 Task: Add an event with the title Lunch and Learn: Effective Time and Priority Management, date '2024/05/24', time 9:40 AM to 11:40 AMand add a description: Lunch breaks often provide a chance for socializing and building relationships with colleagues. It's a time to connect with coworkers, share stories, and engage in casual conversations., put the event into Green category . Add location for the event as: 456 Gran Via, Madrid, Spain, logged in from the account softage.5@softage.netand send the event invitation to softage.9@softage.net and softage.10@softage.net. Set a reminder for the event 15 minutes before
Action: Mouse moved to (78, 105)
Screenshot: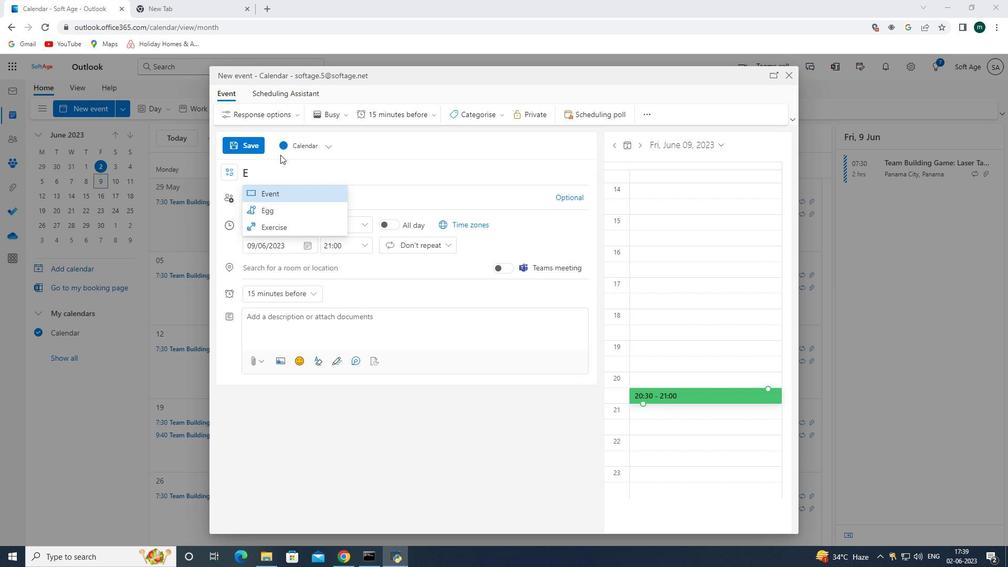
Action: Mouse pressed left at (78, 105)
Screenshot: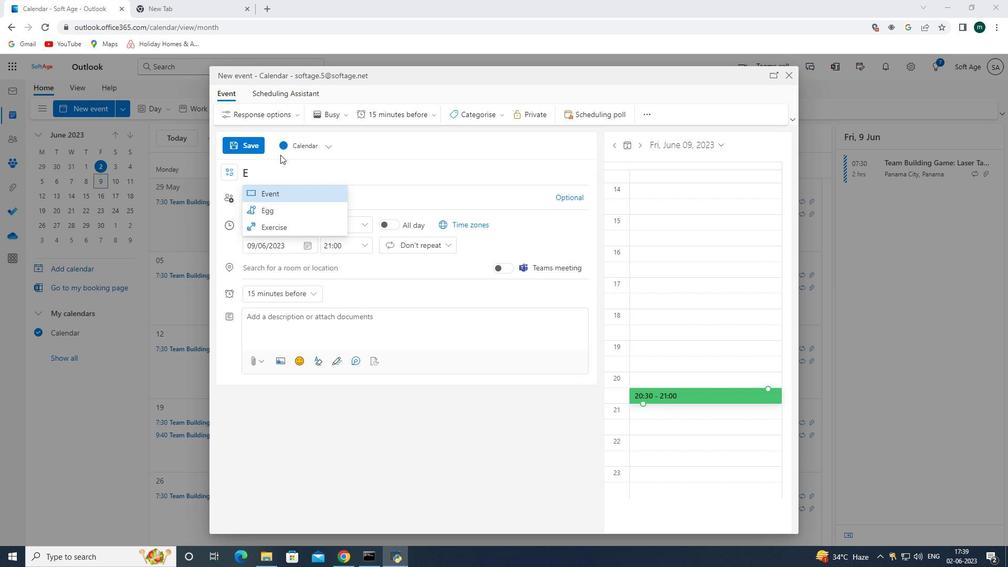 
Action: Mouse moved to (301, 176)
Screenshot: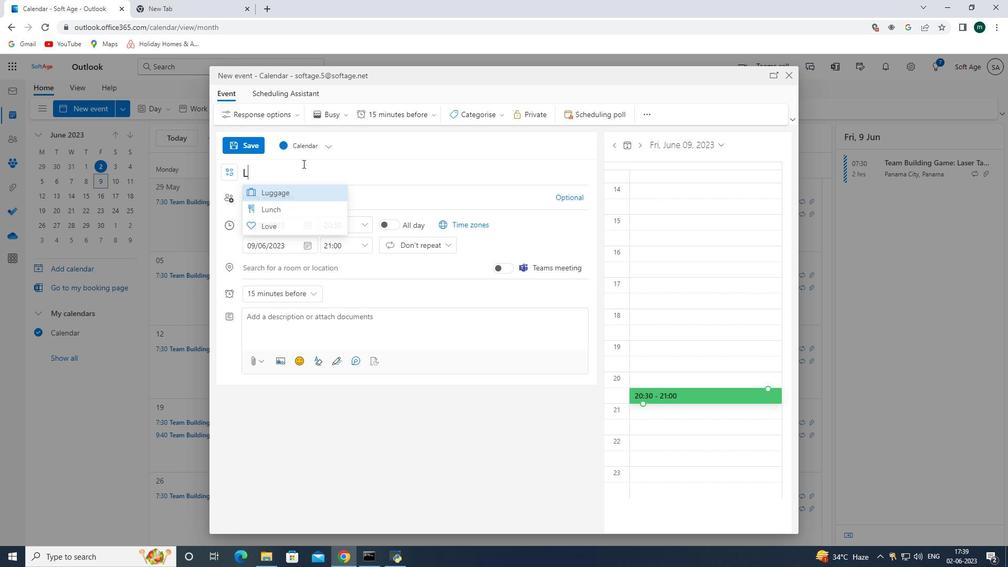 
Action: Mouse pressed left at (301, 176)
Screenshot: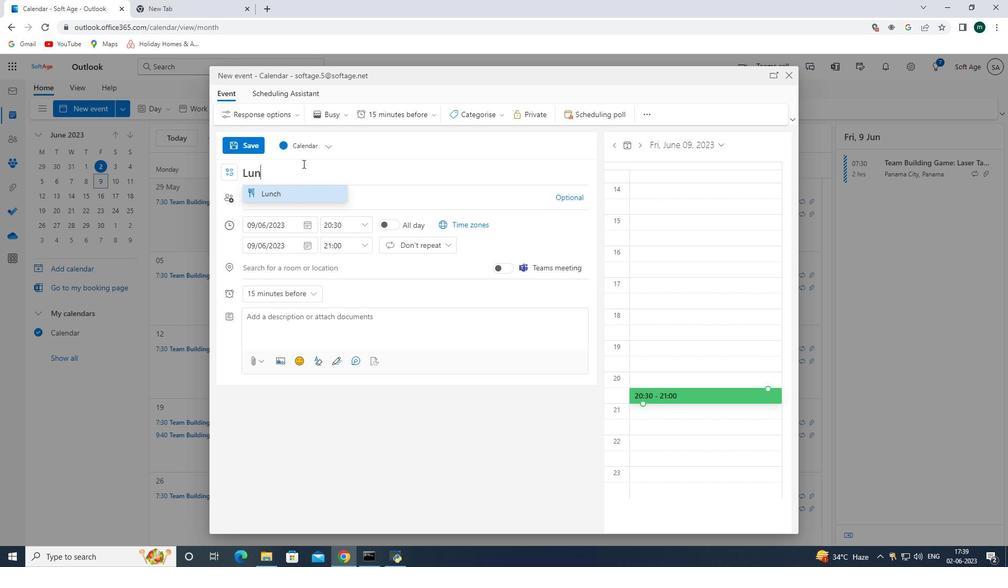 
Action: Key pressed <Key.shift><Key.shift><Key.shift><Key.shift>E
Screenshot: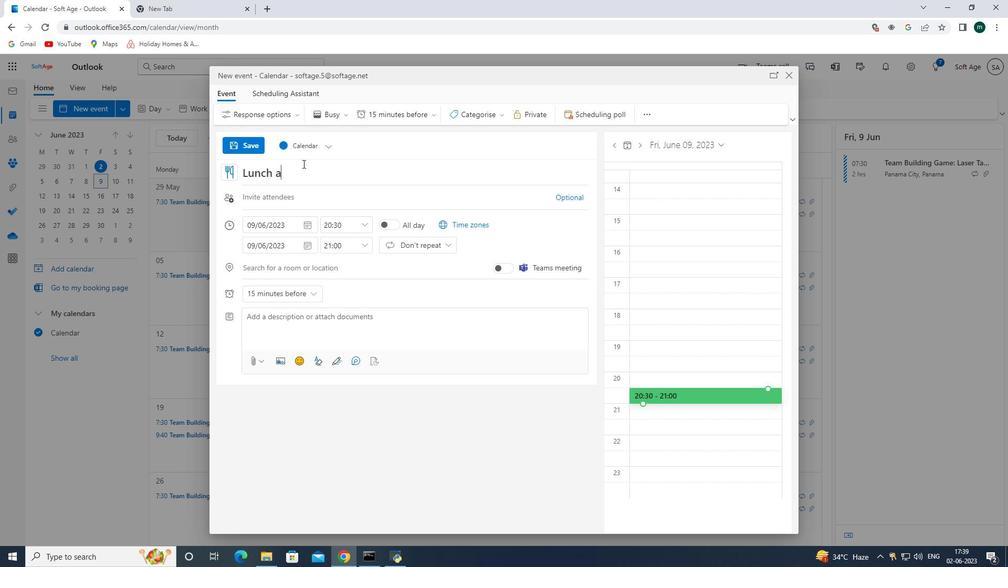 
Action: Mouse moved to (259, 172)
Screenshot: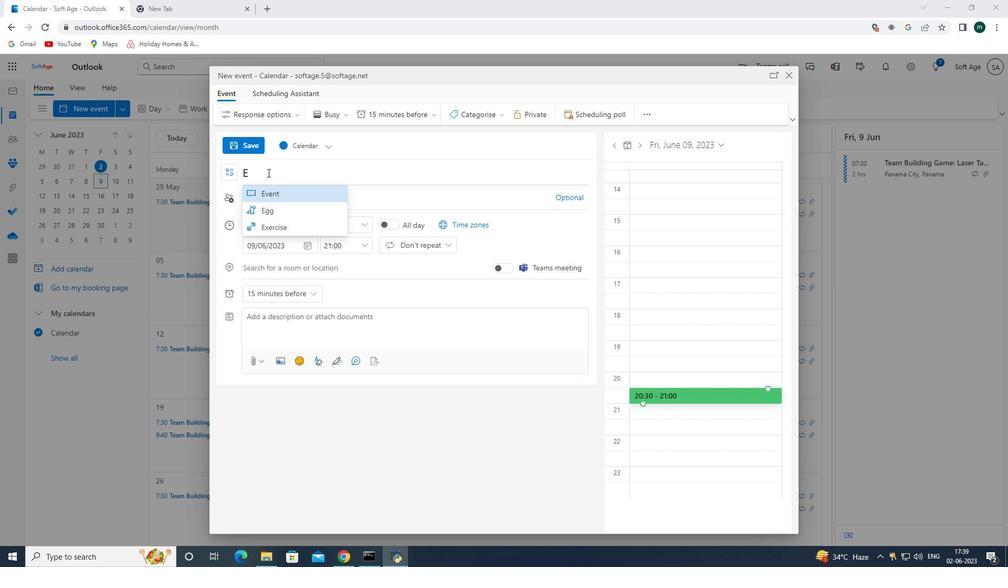 
Action: Mouse pressed left at (259, 172)
Screenshot: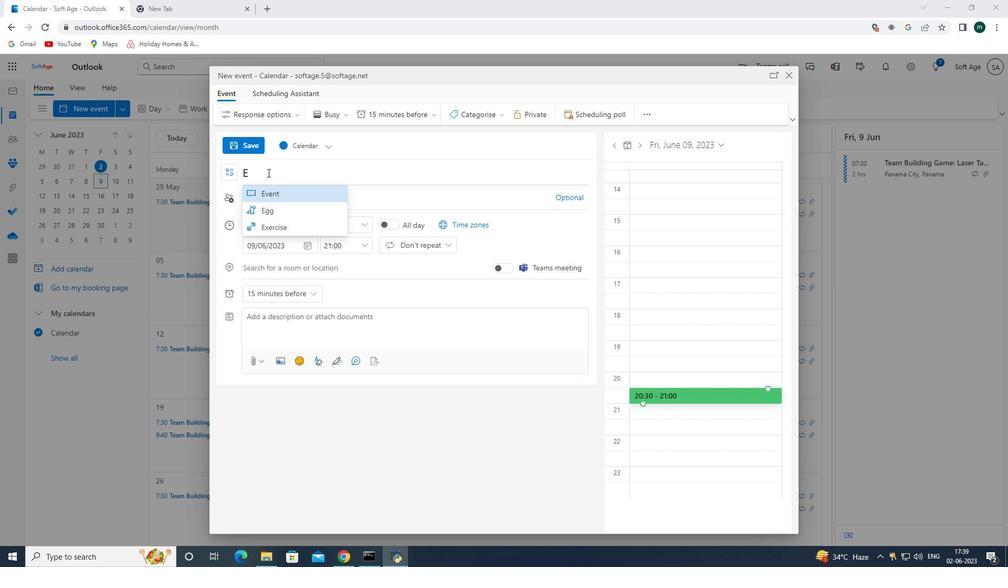 
Action: Mouse moved to (303, 163)
Screenshot: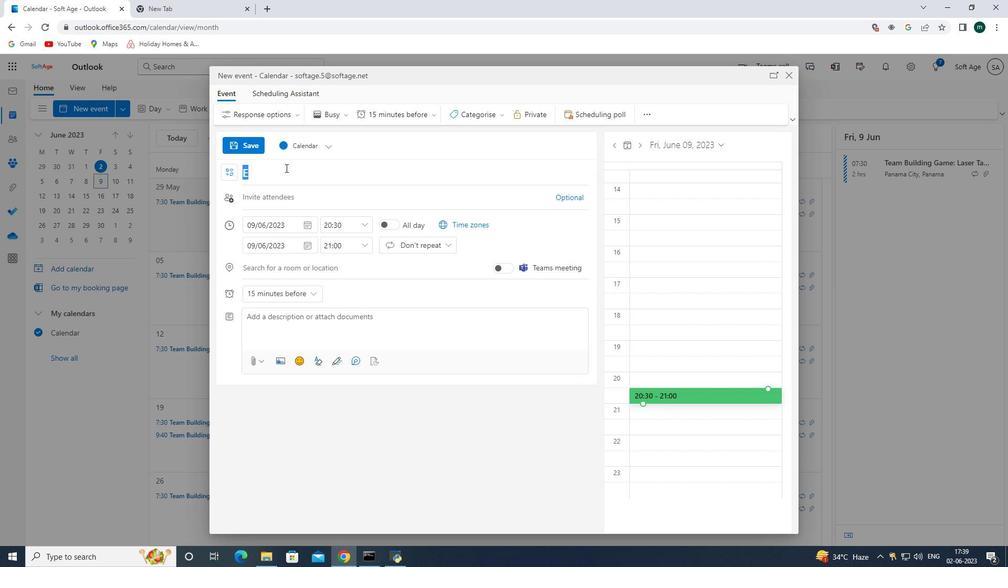 
Action: Key pressed <Key.shift>Lunch<Key.space>and<Key.space><Key.shift>Learn
Screenshot: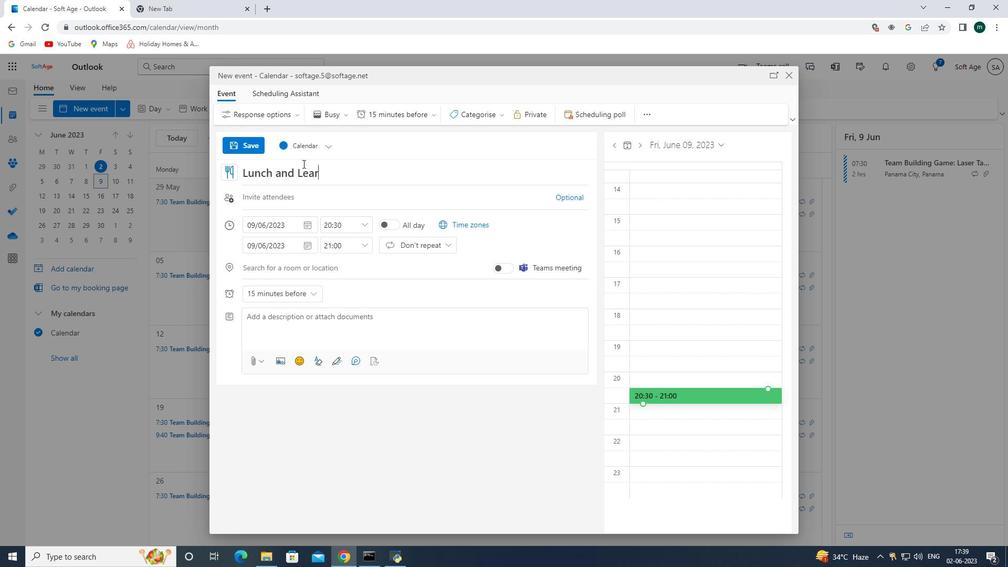 
Action: Mouse moved to (322, 202)
Screenshot: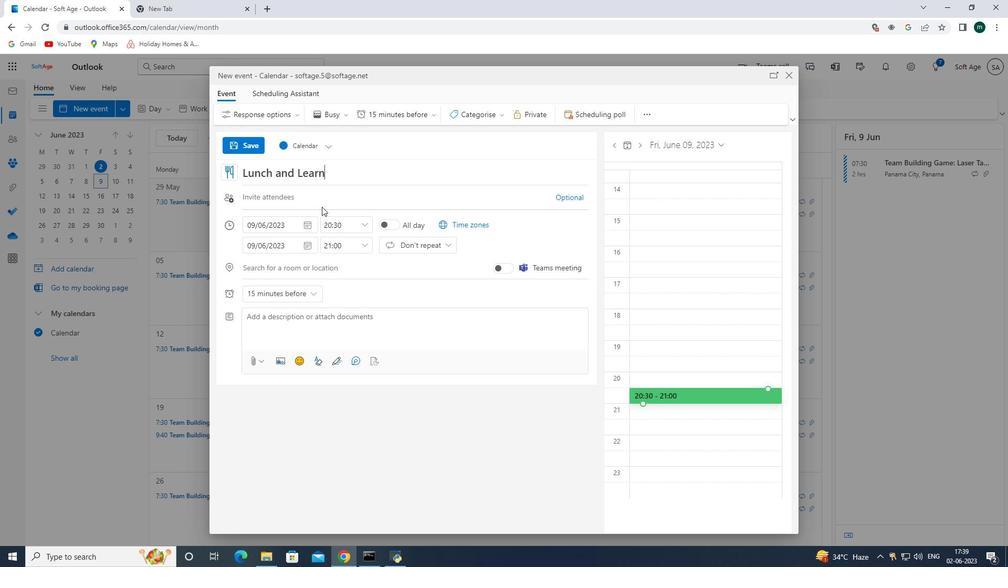 
Action: Key pressed <Key.backspace><Key.backspace><Key.backspace><Key.backspace><Key.backspace><Key.backspace><Key.backspace><Key.backspace><Key.backspace><Key.backspace><Key.backspace><Key.backspace><Key.backspace><Key.backspace><Key.backspace><Key.backspace><Key.backspace><Key.backspace><Key.shift>Effective<Key.space><Key.shift>Time<Key.space>and<Key.space><Key.shift><Key.shift><Key.shift>p<Key.backspace><Key.shift>Priority<Key.space><Key.shift>Management
Screenshot: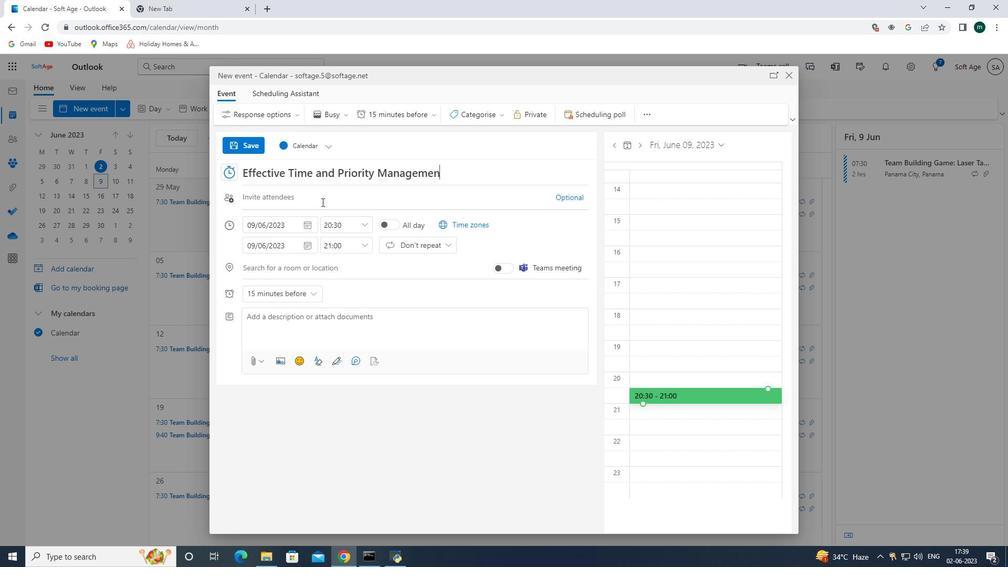 
Action: Mouse moved to (307, 224)
Screenshot: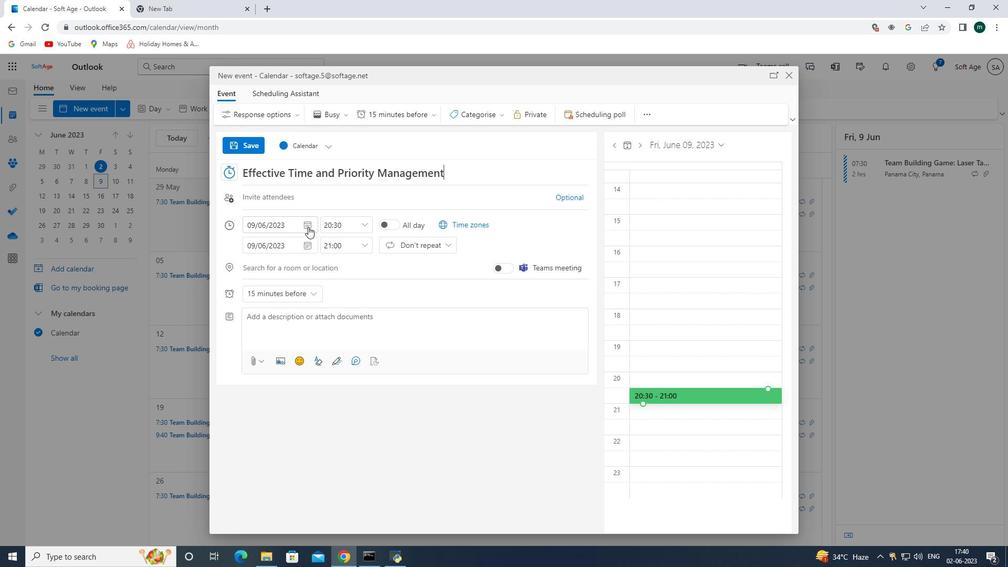 
Action: Mouse pressed left at (307, 224)
Screenshot: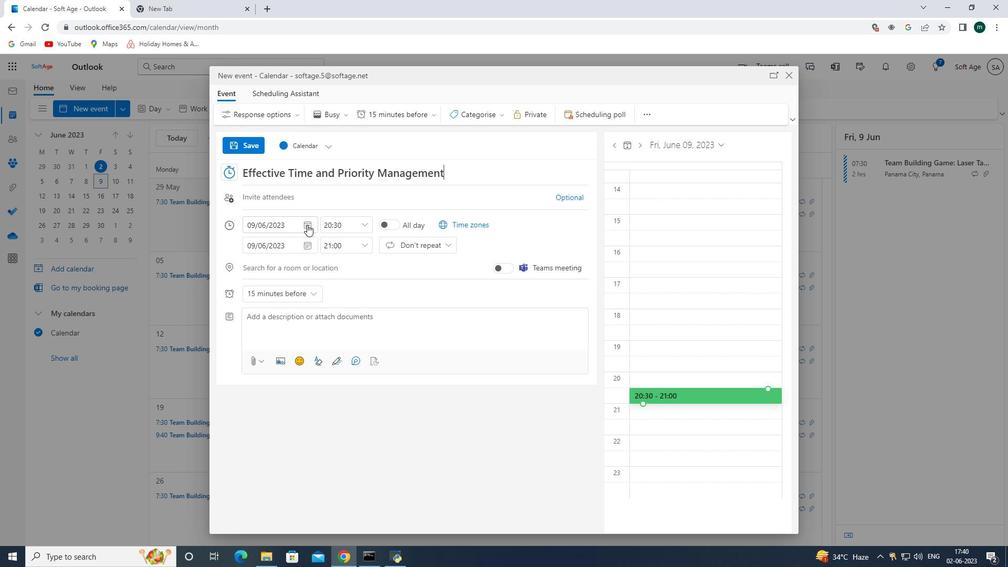 
Action: Mouse moved to (345, 251)
Screenshot: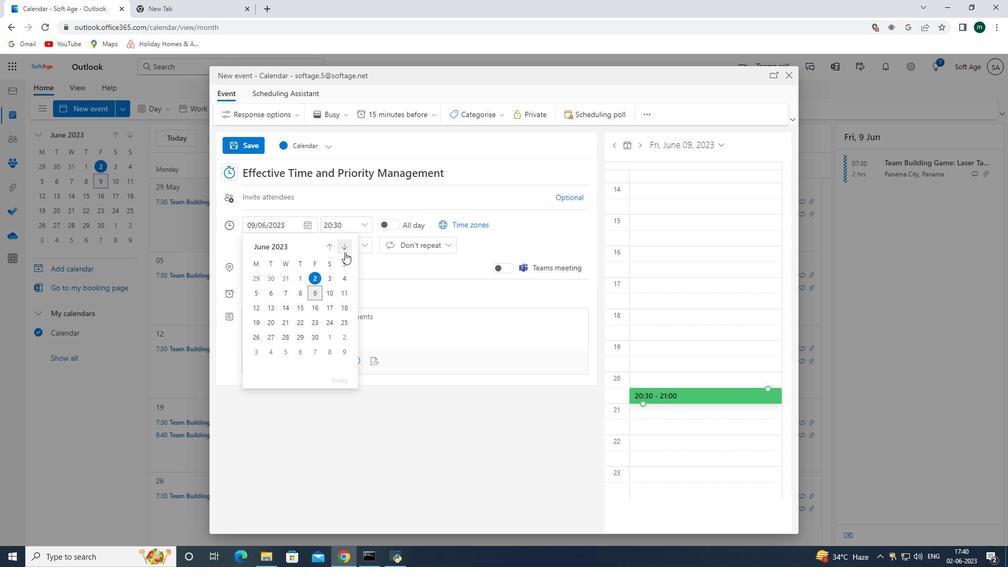 
Action: Mouse pressed left at (345, 251)
Screenshot: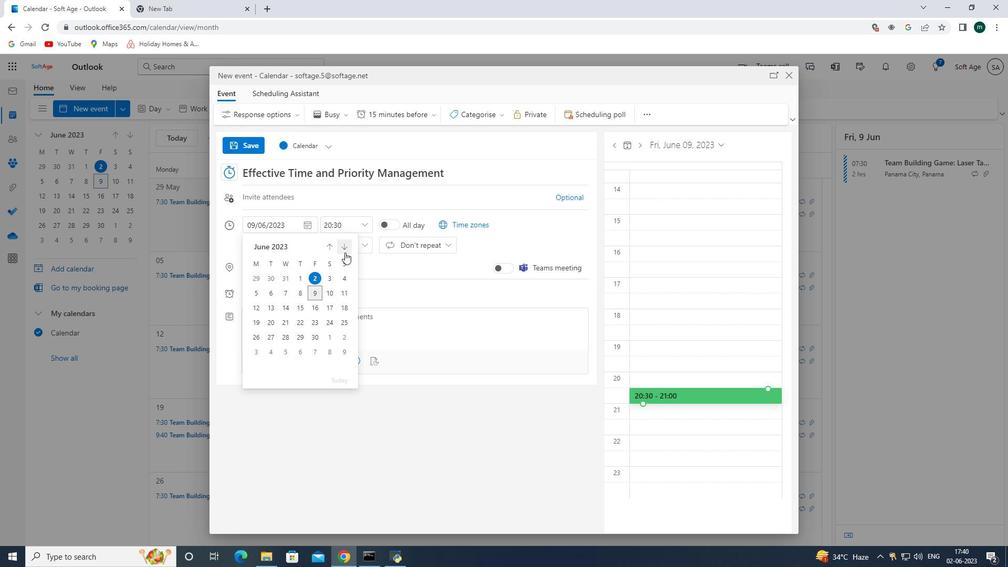 
Action: Mouse pressed left at (345, 251)
Screenshot: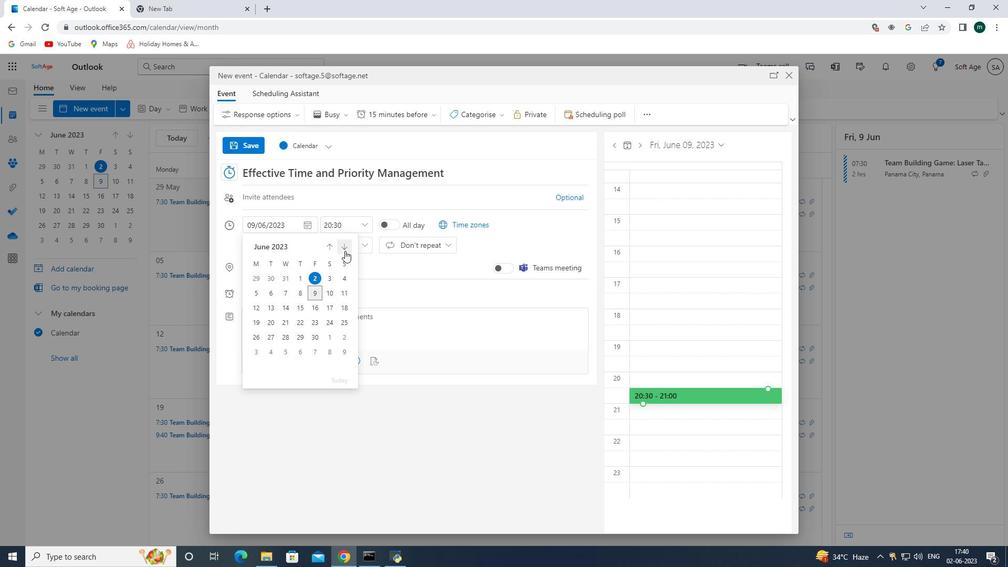 
Action: Mouse pressed left at (345, 251)
Screenshot: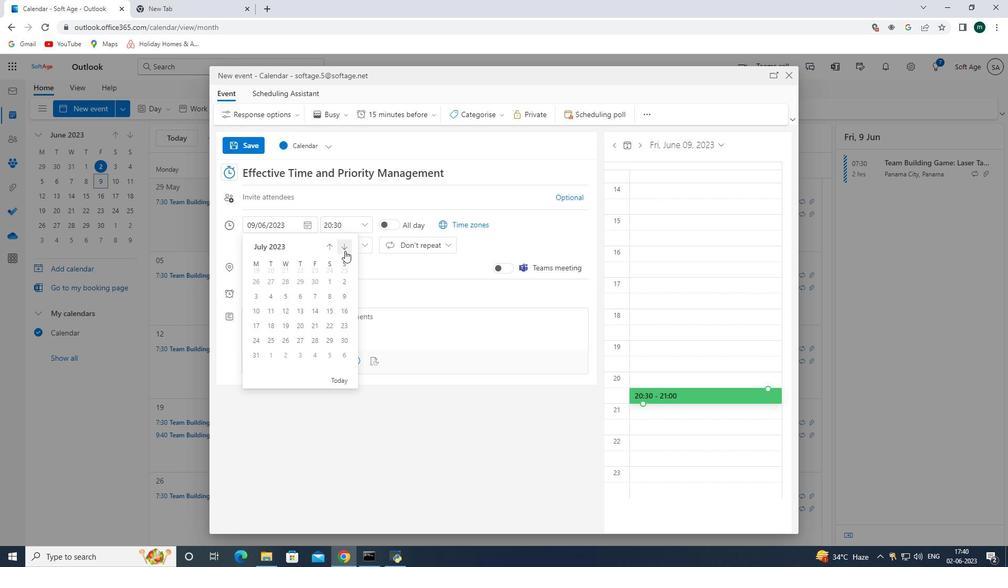 
Action: Mouse pressed left at (345, 251)
Screenshot: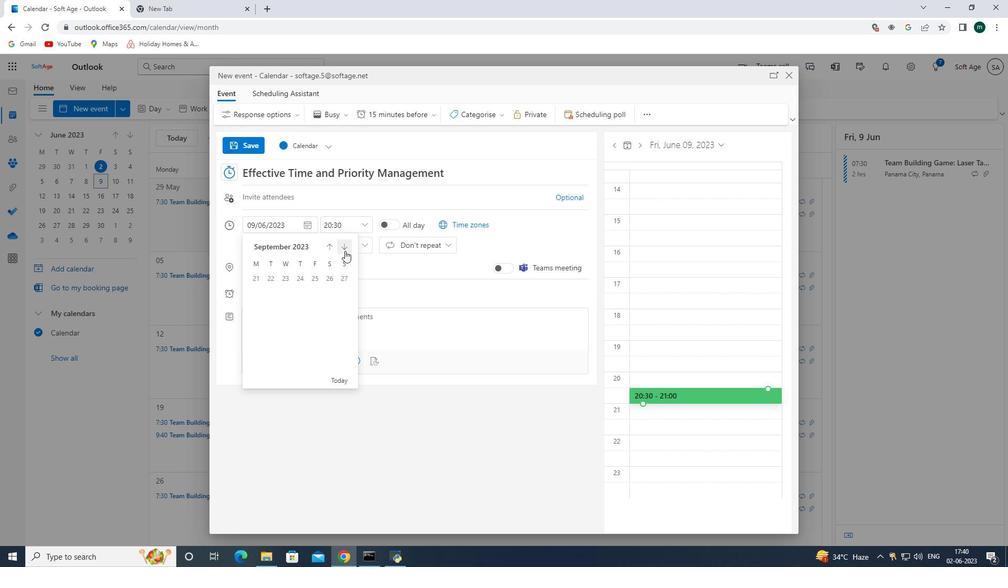 
Action: Mouse pressed left at (345, 251)
Screenshot: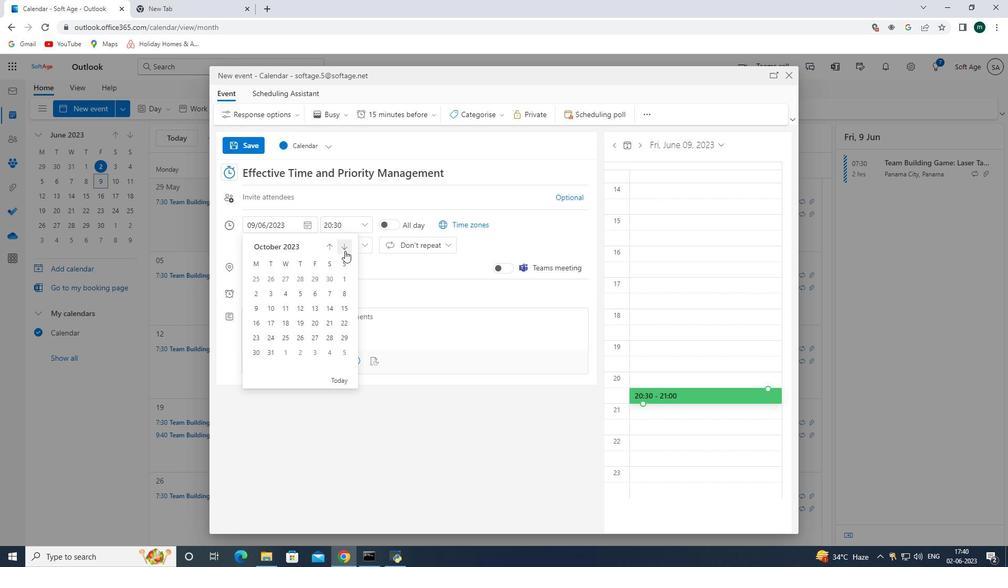 
Action: Mouse pressed left at (345, 251)
Screenshot: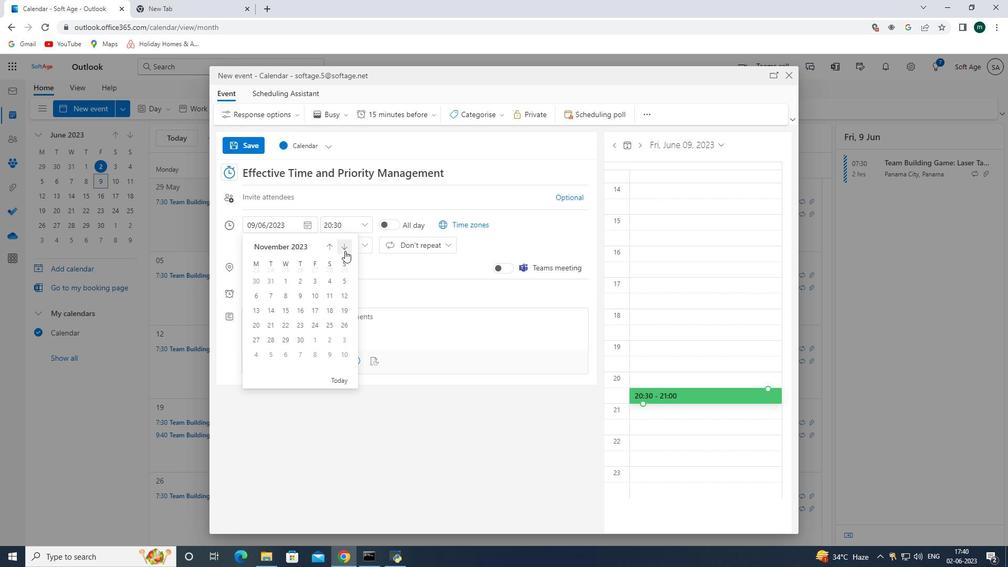 
Action: Mouse pressed left at (345, 251)
Screenshot: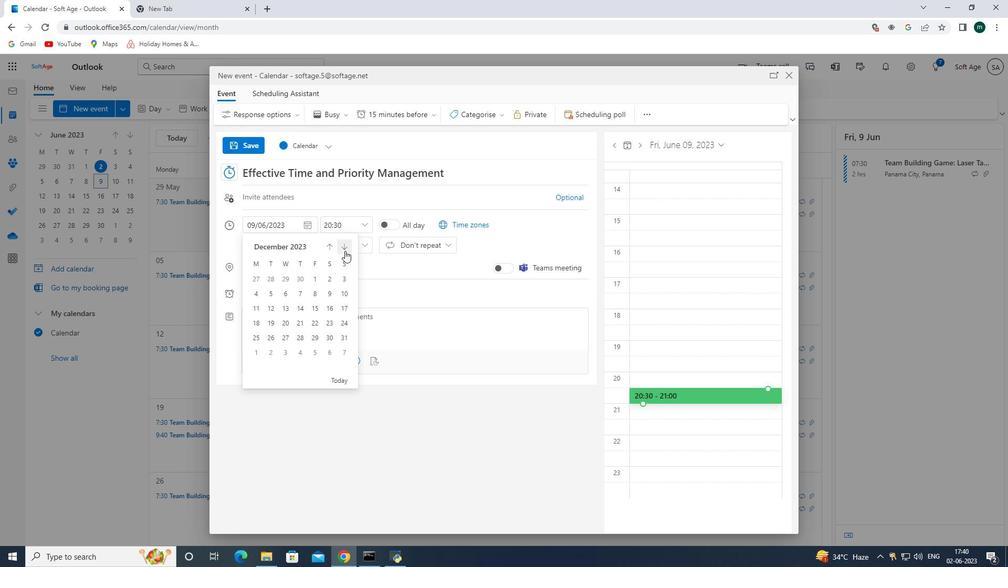 
Action: Mouse pressed left at (345, 251)
Screenshot: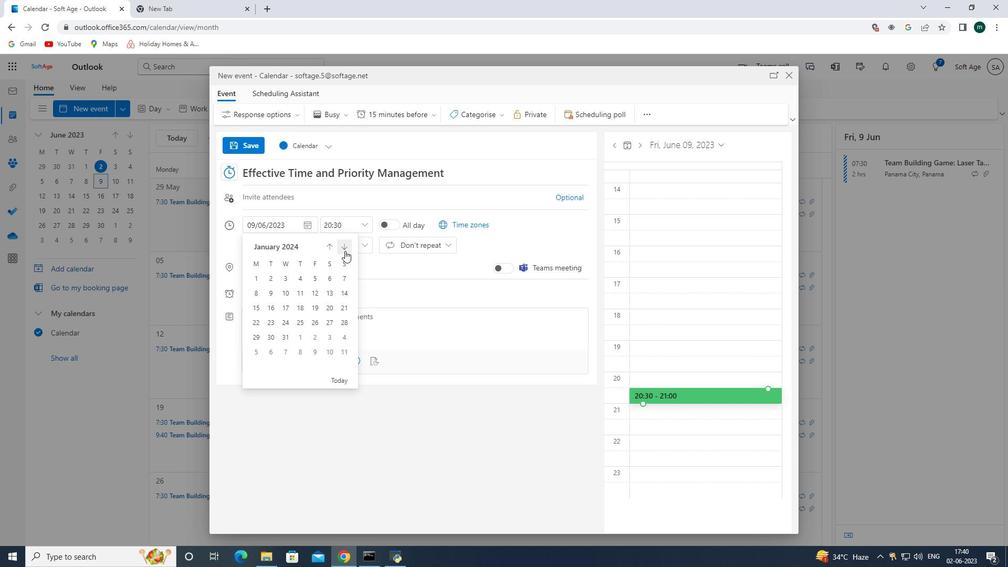 
Action: Mouse pressed left at (345, 251)
Screenshot: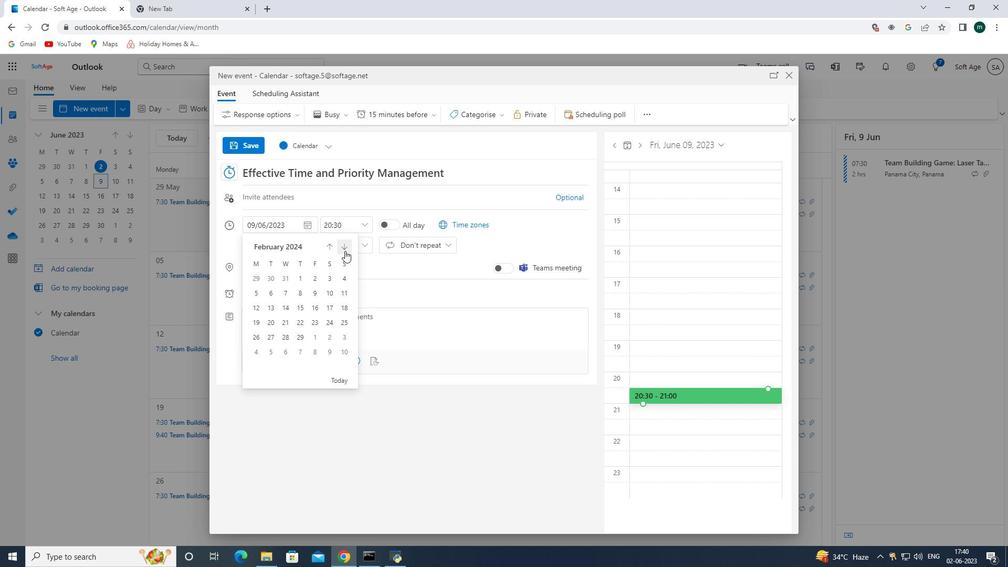 
Action: Mouse pressed left at (345, 251)
Screenshot: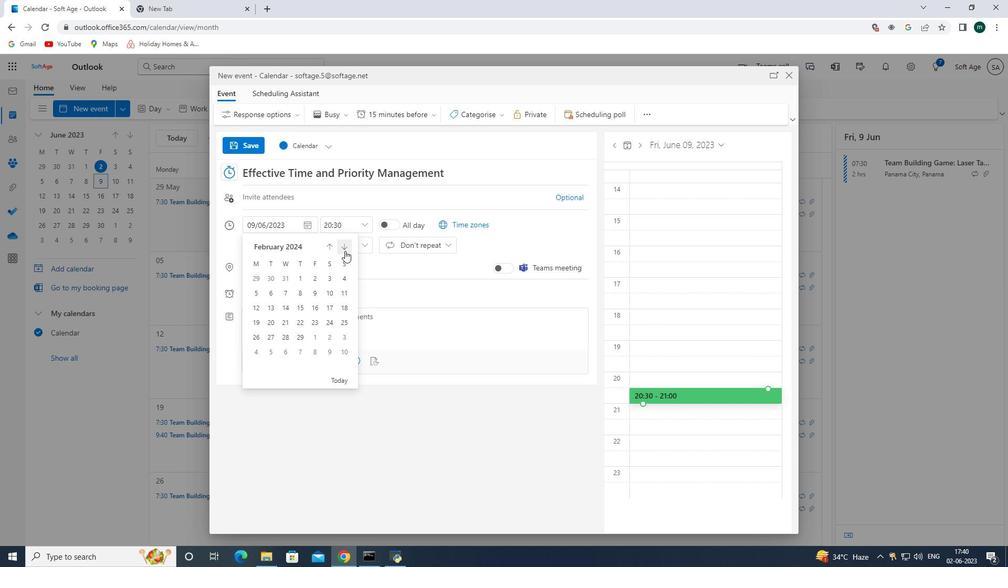 
Action: Mouse pressed left at (345, 251)
Screenshot: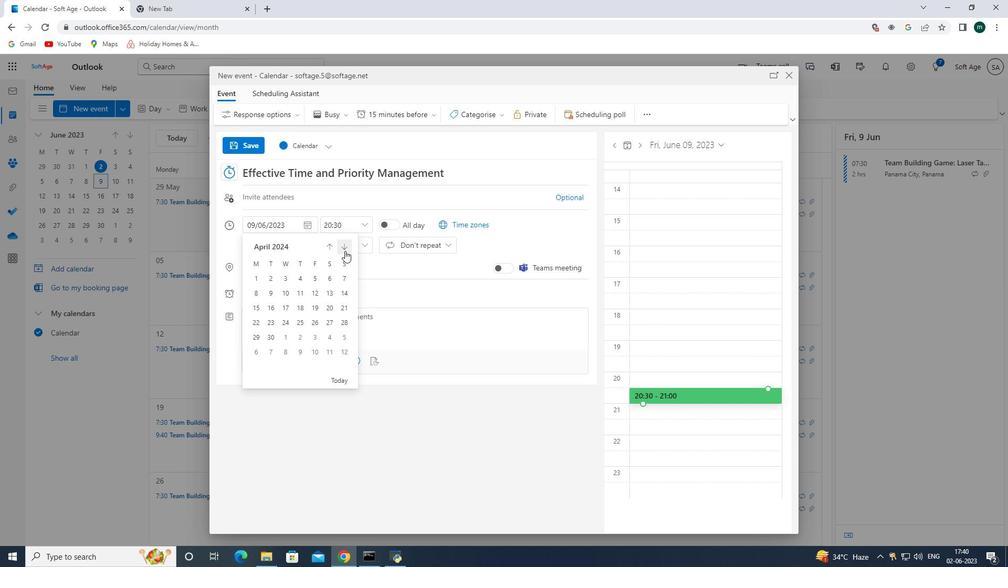 
Action: Mouse moved to (317, 323)
Screenshot: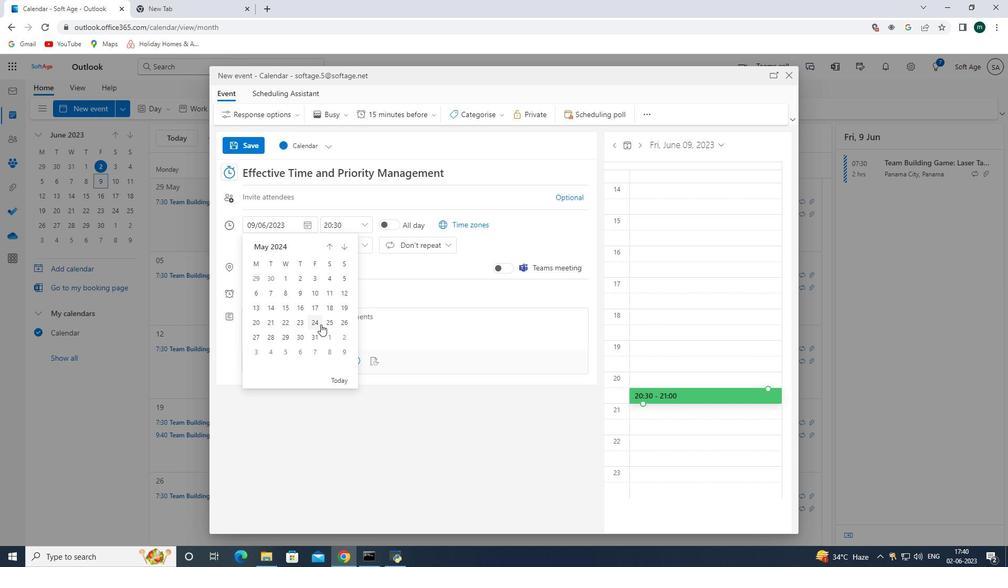 
Action: Mouse pressed left at (317, 323)
Screenshot: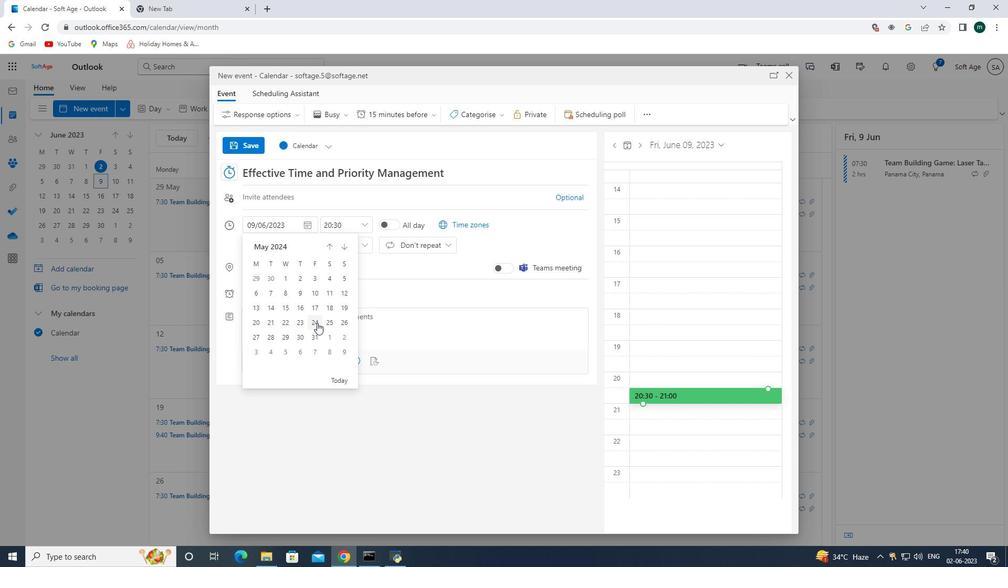 
Action: Mouse moved to (362, 225)
Screenshot: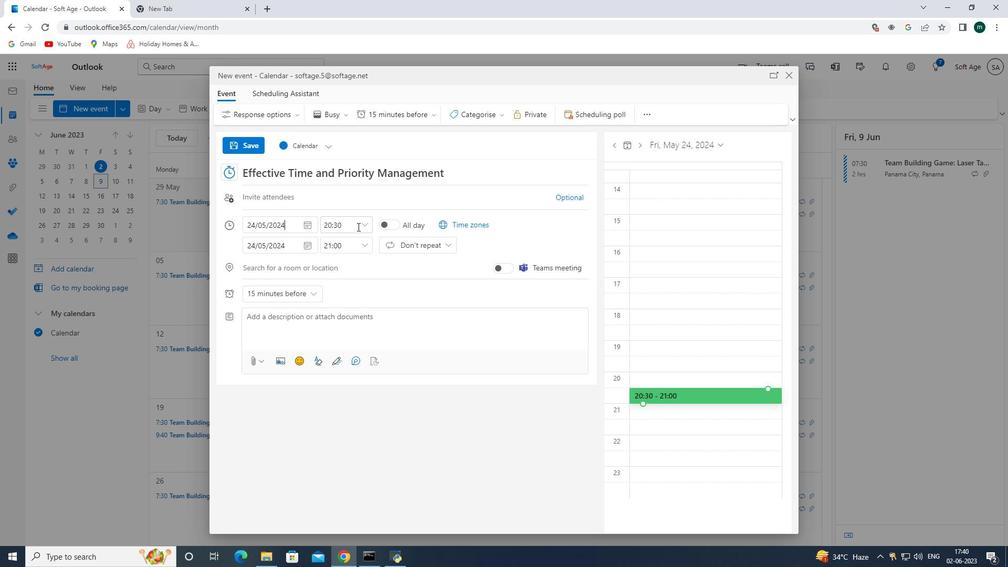 
Action: Mouse pressed left at (362, 225)
Screenshot: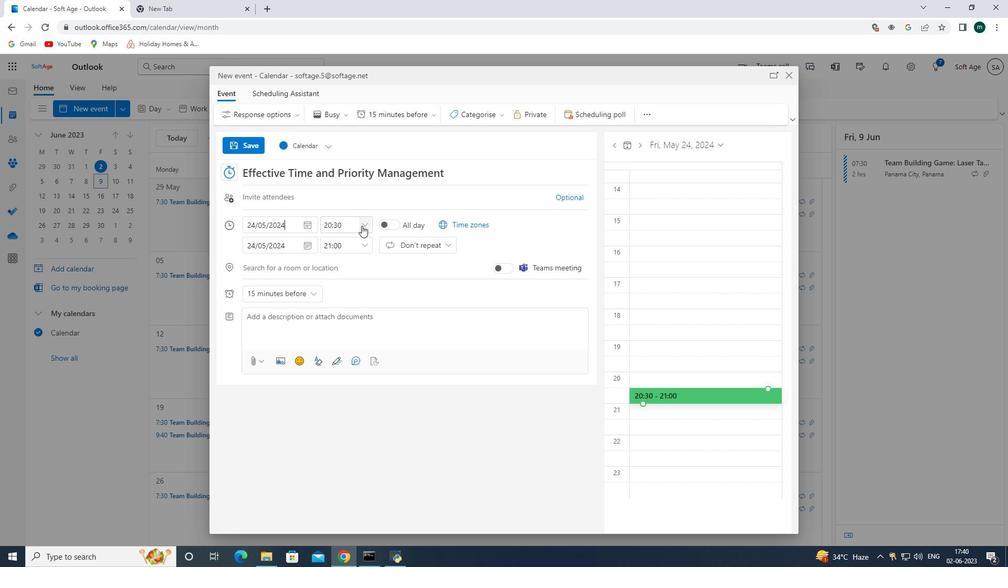 
Action: Mouse moved to (343, 277)
Screenshot: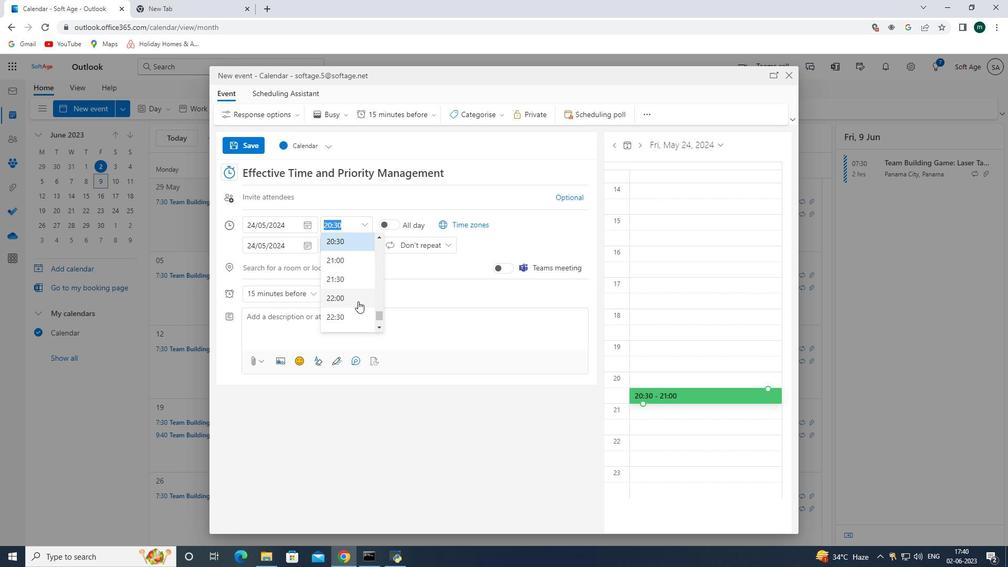 
Action: Mouse scrolled (343, 277) with delta (0, 0)
Screenshot: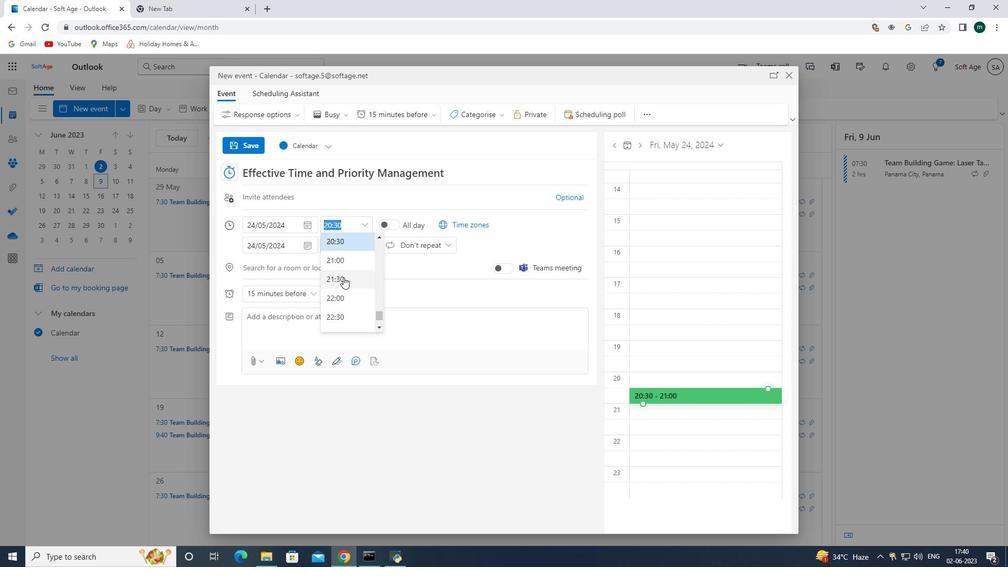 
Action: Mouse scrolled (343, 277) with delta (0, 0)
Screenshot: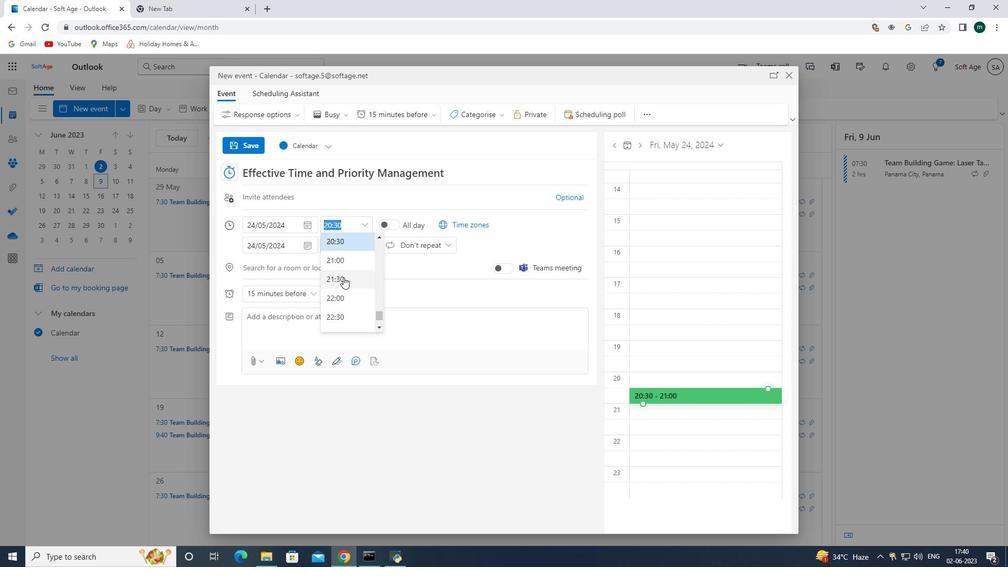 
Action: Mouse scrolled (343, 277) with delta (0, 0)
Screenshot: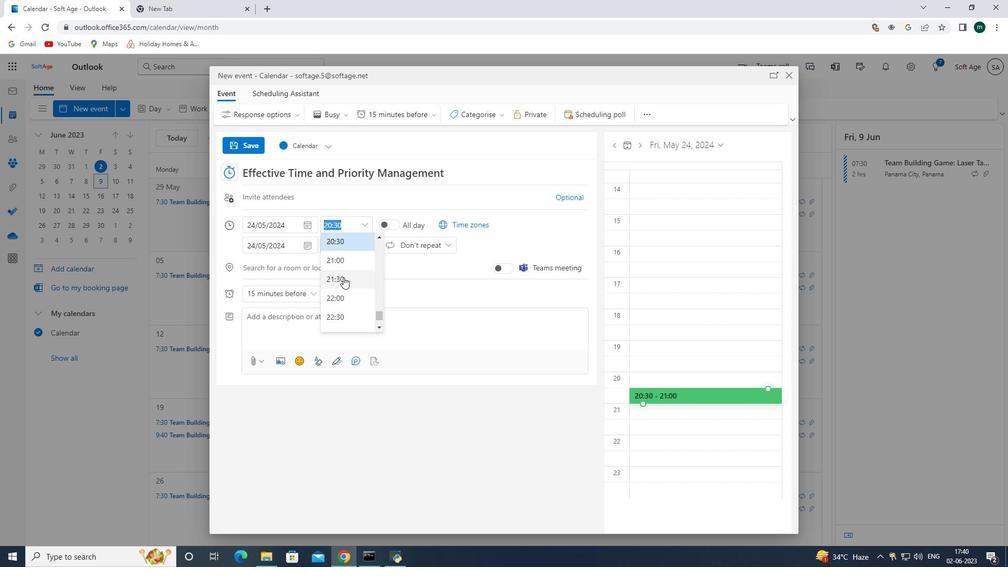 
Action: Mouse scrolled (343, 277) with delta (0, 0)
Screenshot: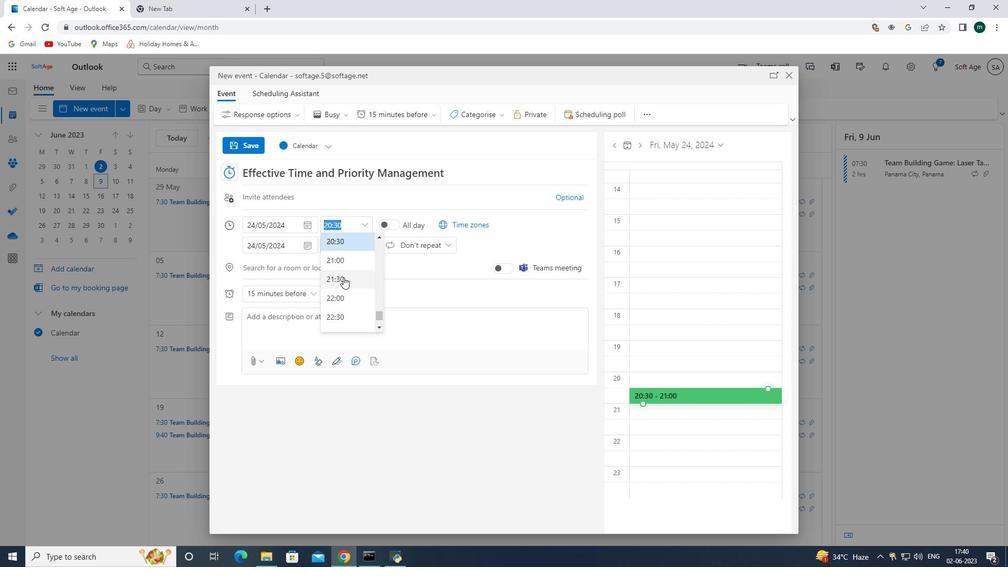 
Action: Mouse scrolled (343, 277) with delta (0, 0)
Screenshot: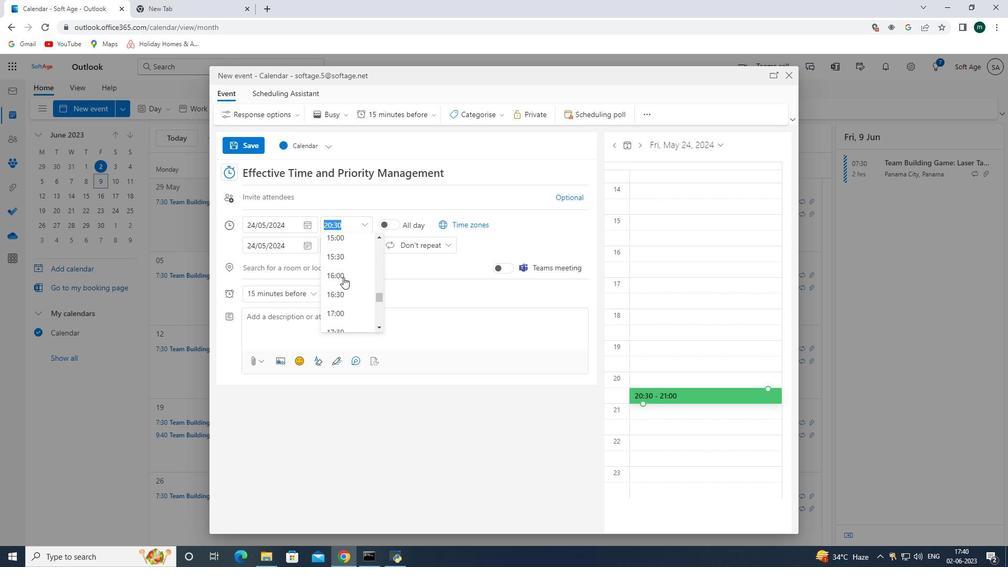 
Action: Mouse scrolled (343, 277) with delta (0, 0)
Screenshot: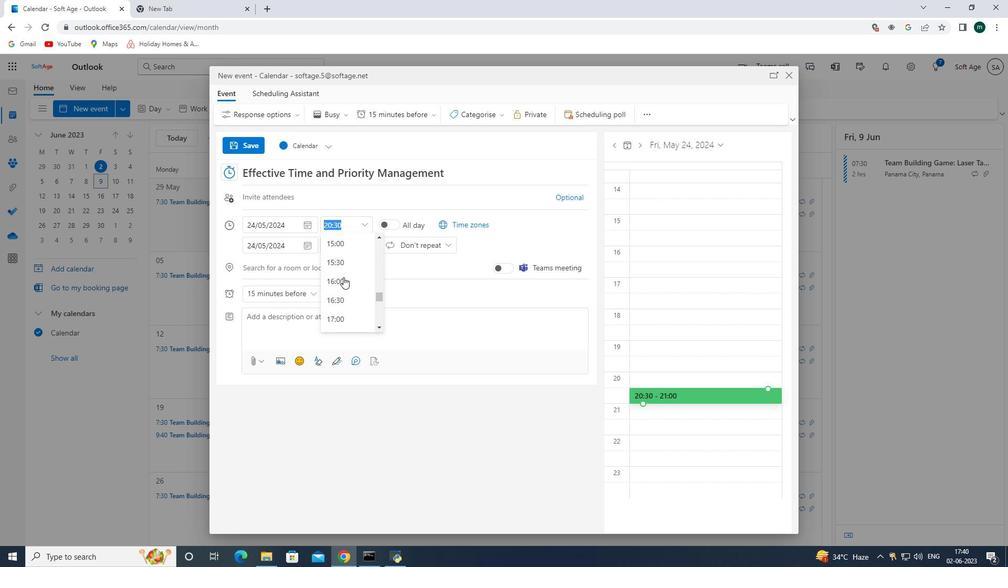 
Action: Mouse scrolled (343, 277) with delta (0, 0)
Screenshot: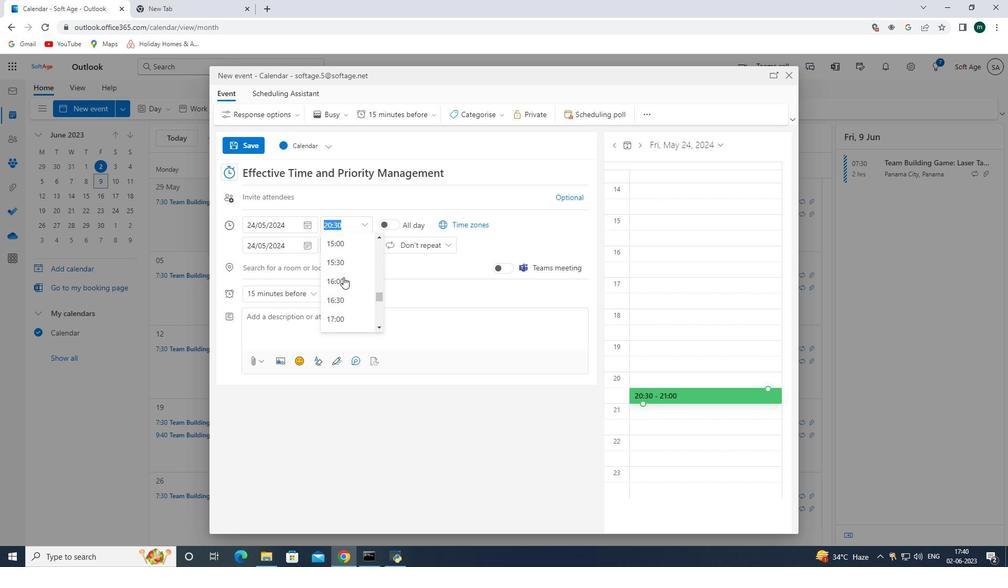
Action: Mouse scrolled (343, 277) with delta (0, 0)
Screenshot: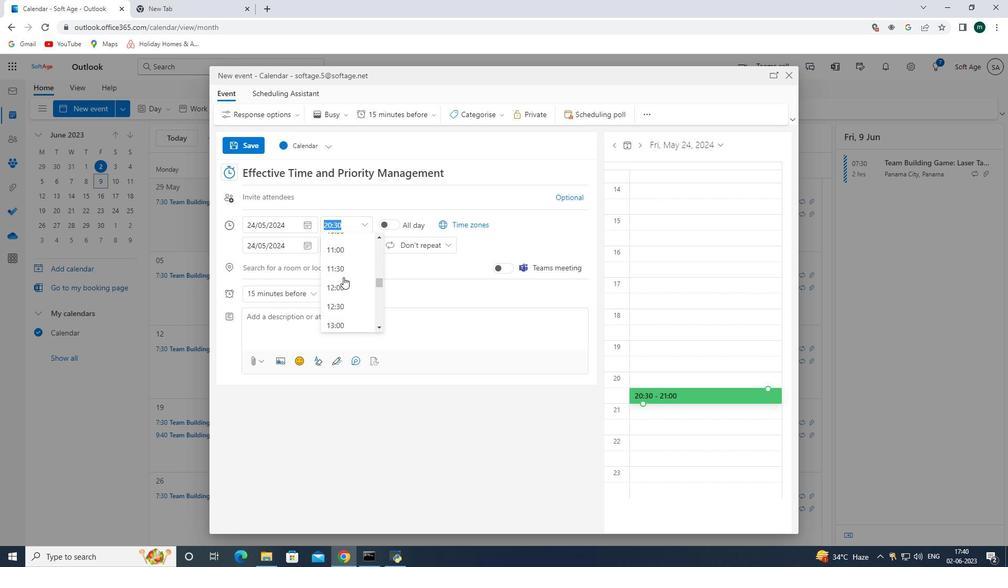 
Action: Mouse scrolled (343, 277) with delta (0, 0)
Screenshot: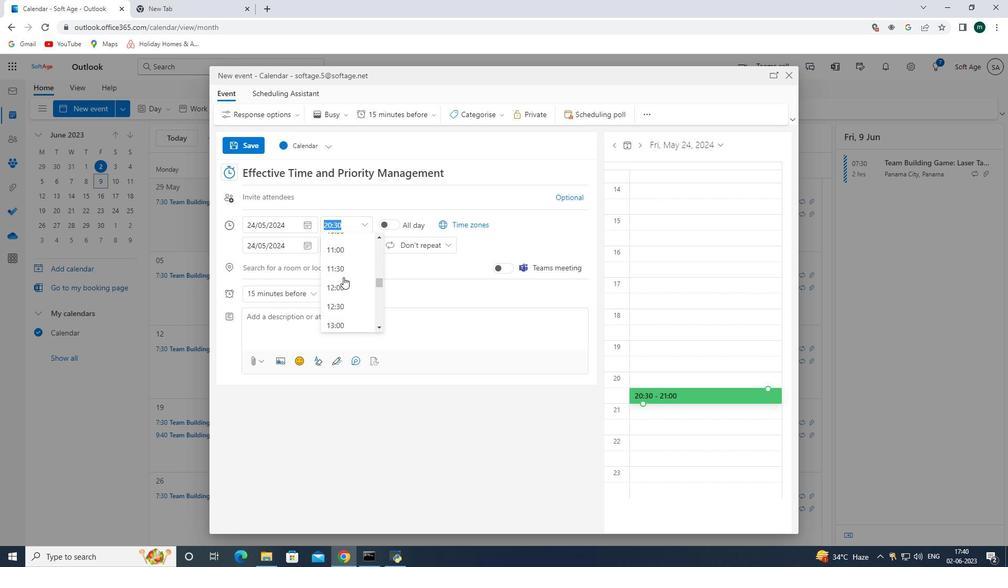 
Action: Mouse scrolled (343, 277) with delta (0, 0)
Screenshot: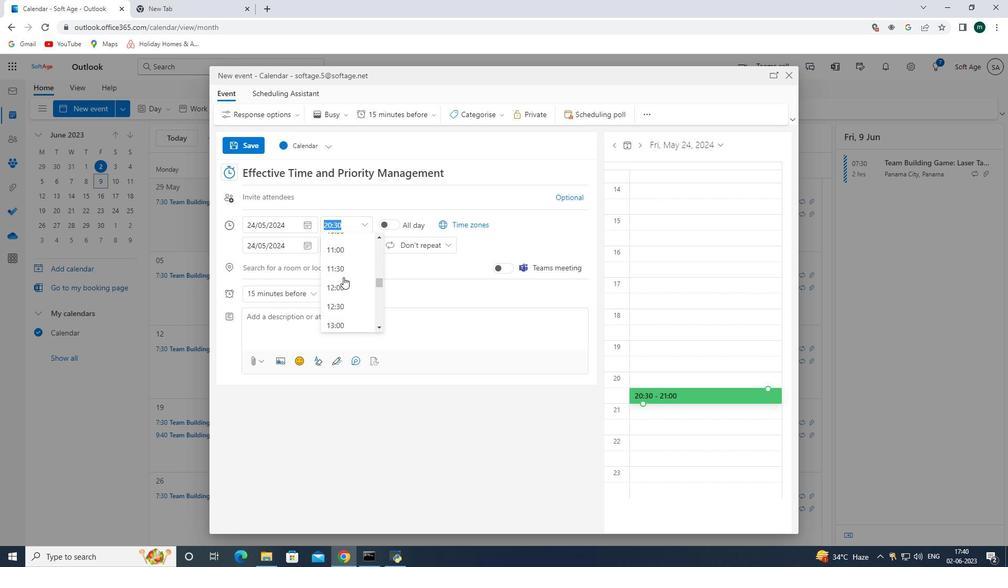 
Action: Mouse scrolled (343, 277) with delta (0, 0)
Screenshot: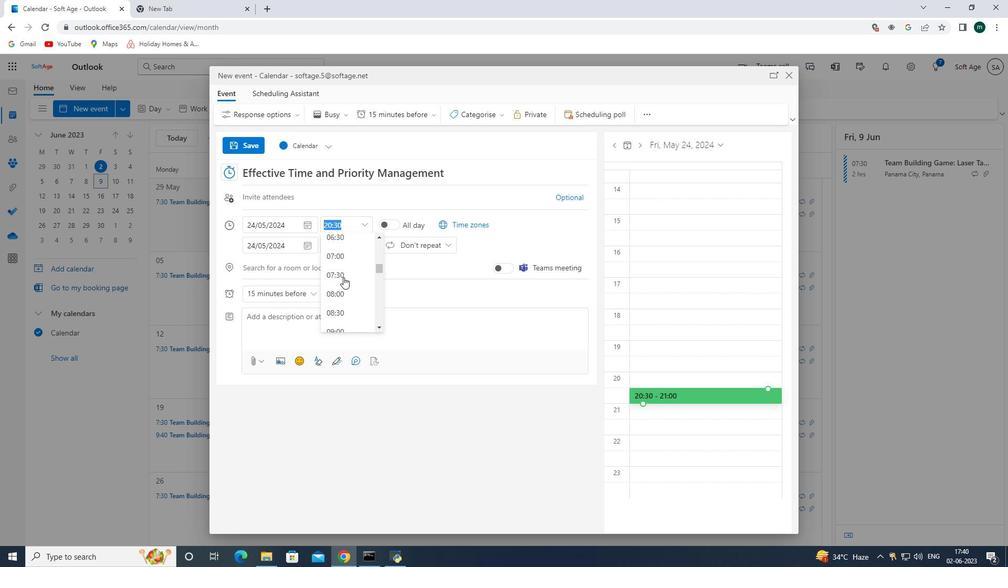 
Action: Mouse scrolled (343, 277) with delta (0, 0)
Screenshot: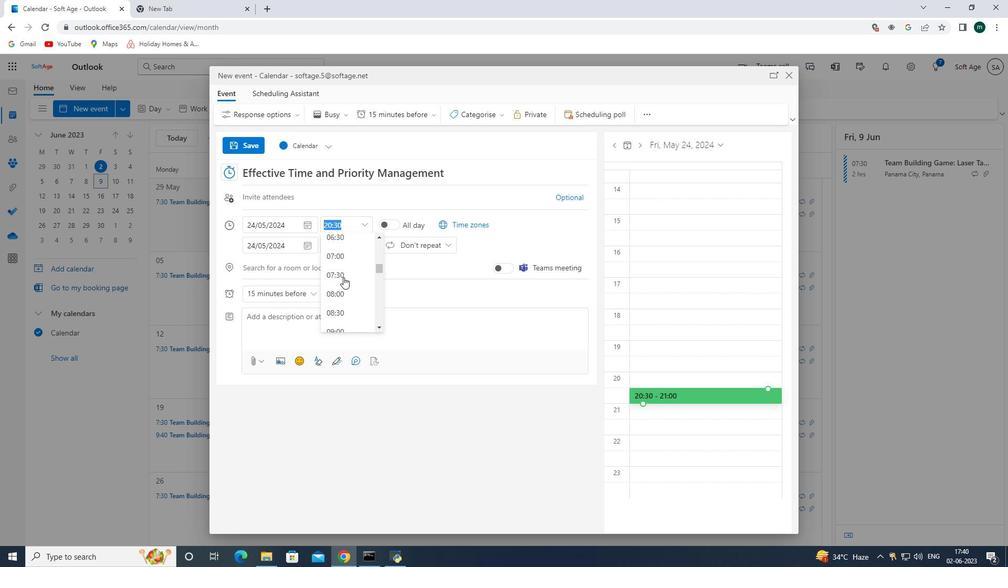 
Action: Mouse moved to (346, 275)
Screenshot: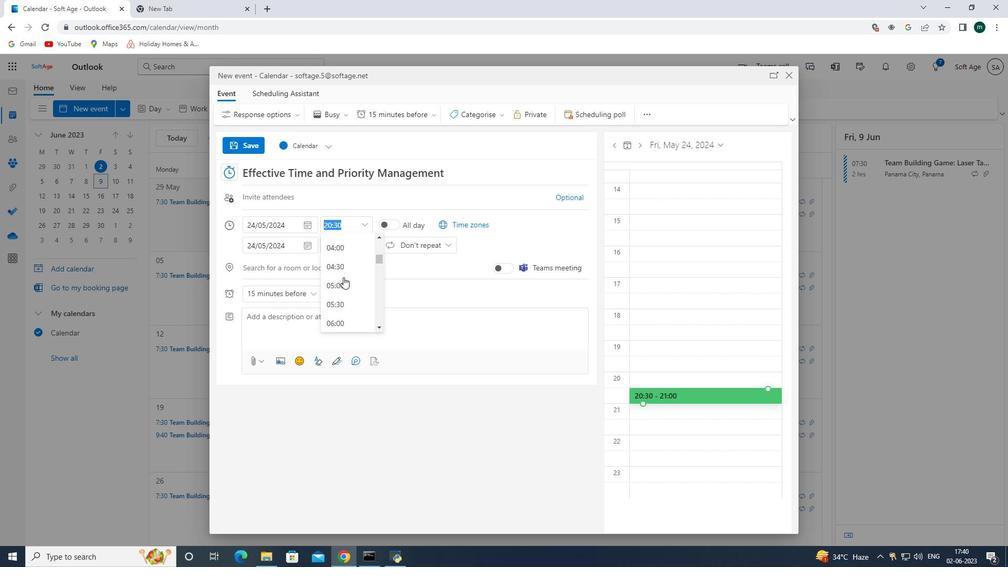 
Action: Key pressed 09<Key.shift_r><Key.shift_r><Key.shift_r><Key.shift_r><Key.shift_r><Key.shift_r><Key.shift_r>:40<Key.enter>
Screenshot: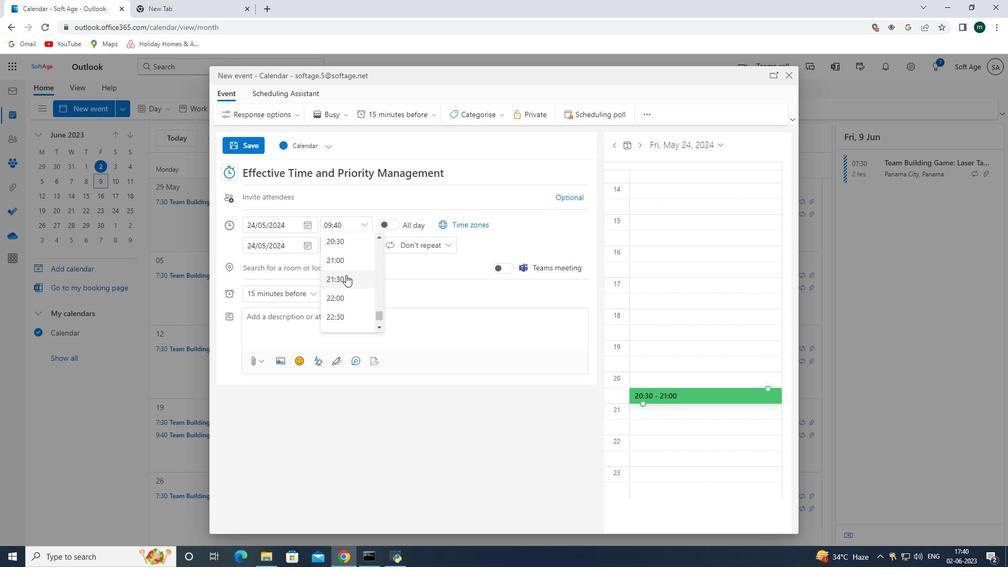
Action: Mouse moved to (363, 244)
Screenshot: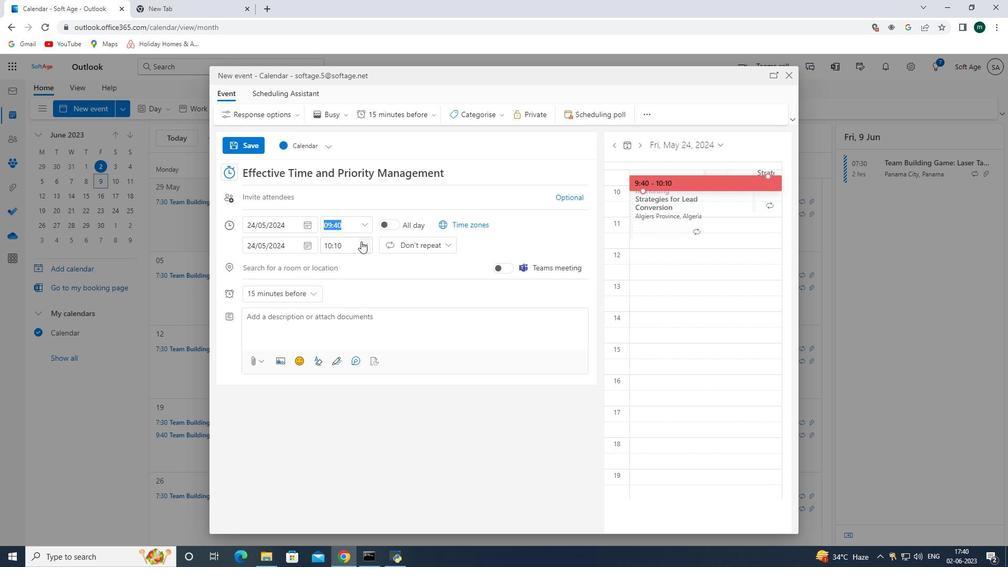 
Action: Mouse pressed left at (363, 244)
Screenshot: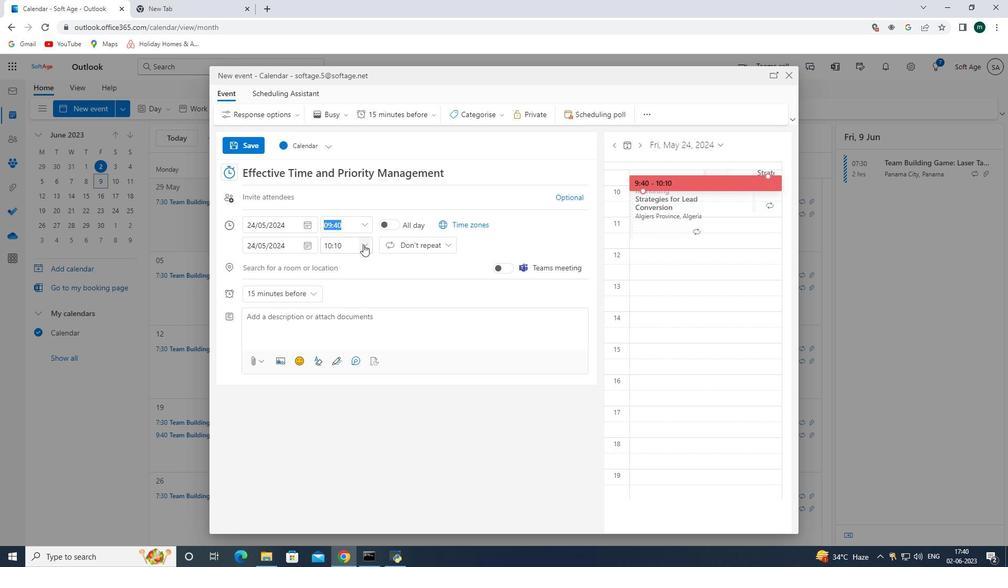 
Action: Mouse moved to (361, 321)
Screenshot: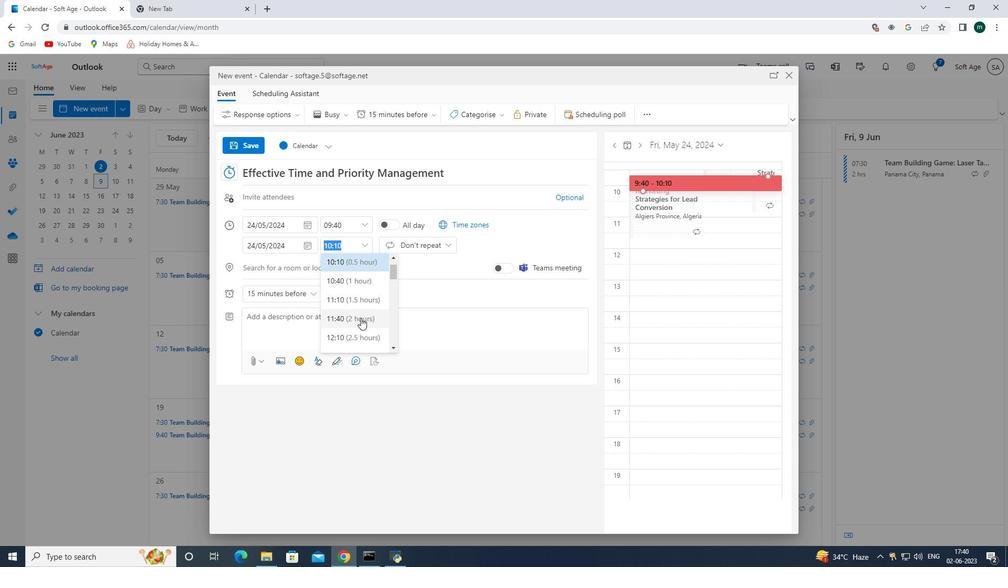 
Action: Mouse pressed left at (361, 321)
Screenshot: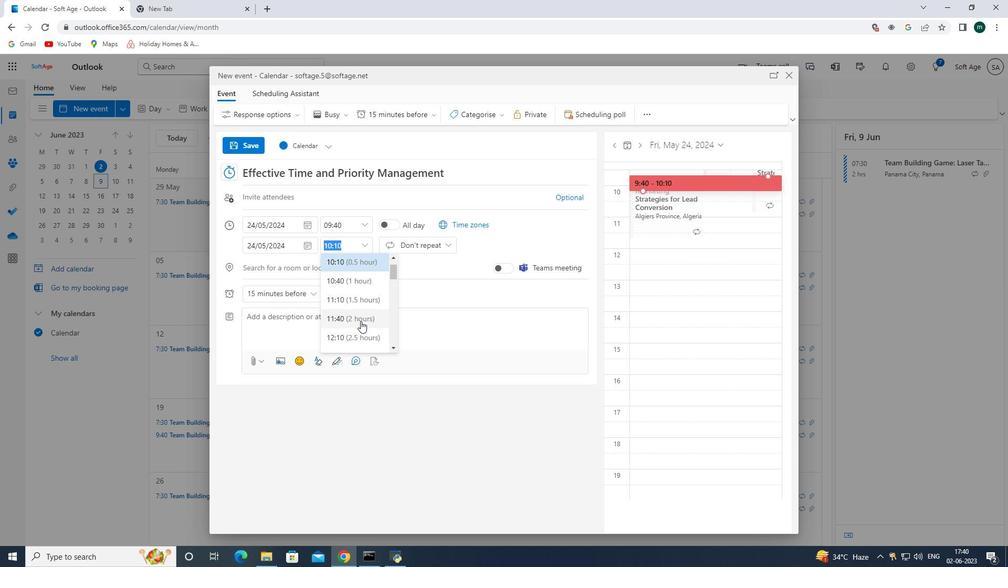 
Action: Mouse moved to (334, 320)
Screenshot: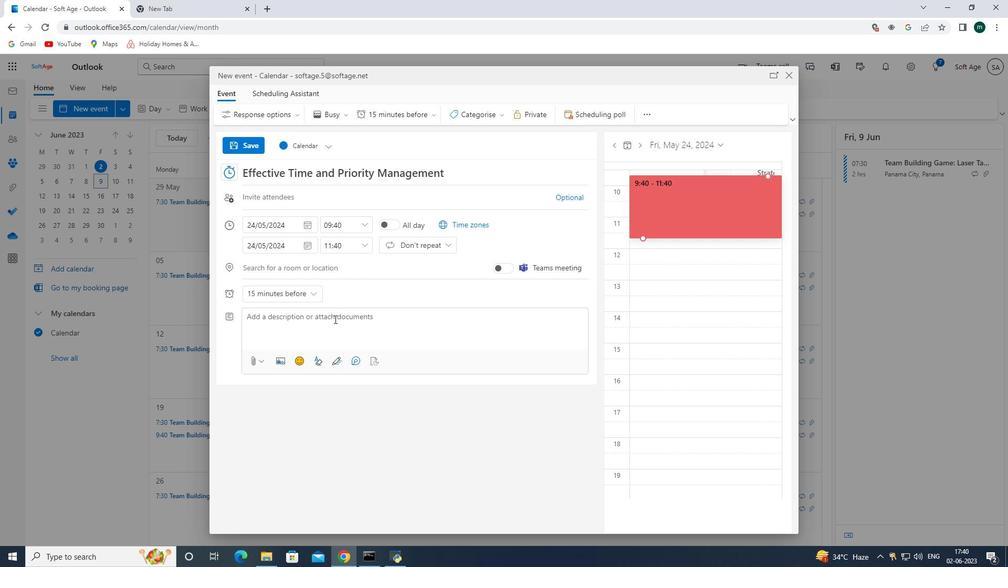 
Action: Mouse pressed left at (334, 320)
Screenshot: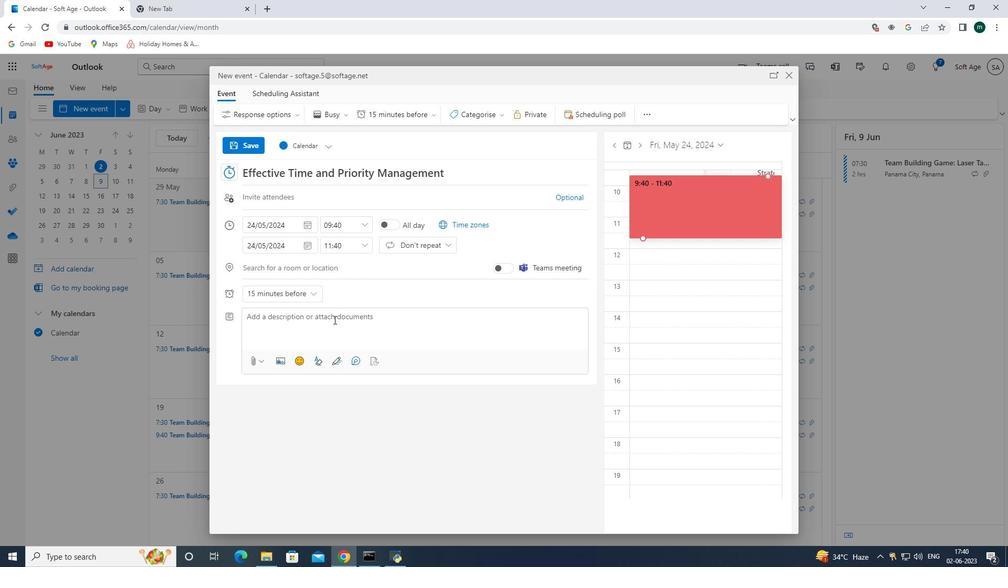 
Action: Mouse moved to (305, 58)
Screenshot: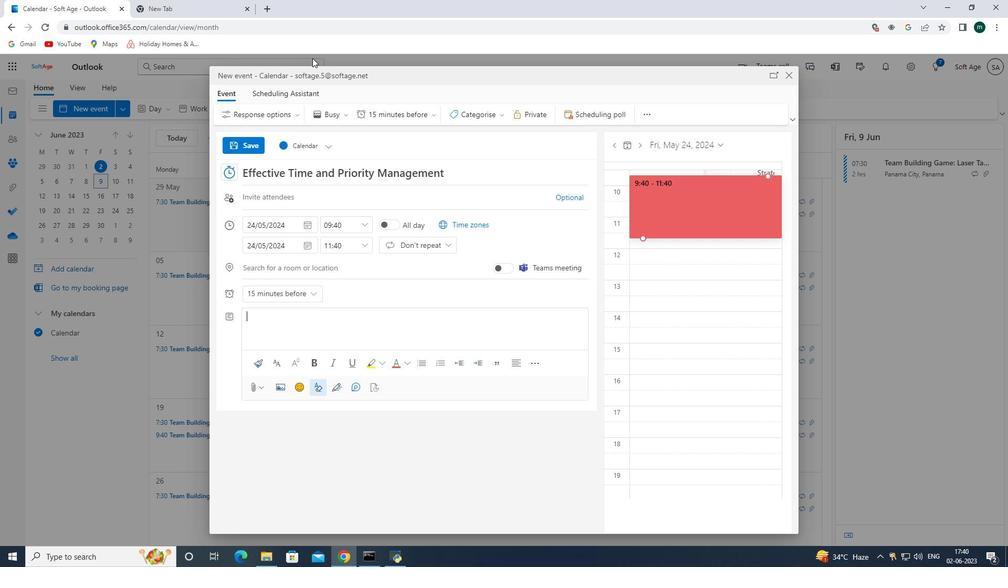 
Action: Key pressed <Key.shift><Key.shift><Key.shift><Key.shift><Key.shift><Key.shift><Key.shift><Key.shift><Key.shift><Key.shift><Key.shift><Key.shift><Key.shift><Key.shift><Key.shift>Lunch<Key.space>breaks<Key.space>often<Key.space>provides<Key.backspace><Key.space>a<Key.space>chance<Key.space>for<Key.space><Key.space>socializing<Key.space>and<Key.space>building<Key.space><Key.left><Key.left><Key.left><Key.left><Key.left><Key.left><Key.left><Key.left><Key.left><Key.left><Key.left><Key.left><Key.left><Key.left><Key.left><Key.left><Key.left><Key.left><Key.left><Key.left><Key.left><Key.left><Key.left><Key.left><Key.left><Key.backspace><Key.right><Key.right><Key.right><Key.right><Key.right><Key.right><Key.right><Key.right><Key.right><Key.right><Key.right><Key.right><Key.right><Key.right><Key.right><Key.right><Key.right><Key.right><Key.right><Key.right><Key.right><Key.right><Key.right><Key.right><Key.space>relationships<Key.space>with<Key.space>colleagues.<Key.space><Key.shift>It's<Key.space>a<Key.space>time<Key.space>to<Key.space>connect<Key.space>with<Key.space>coworkers,<Key.space>share<Key.space>stories
Screenshot: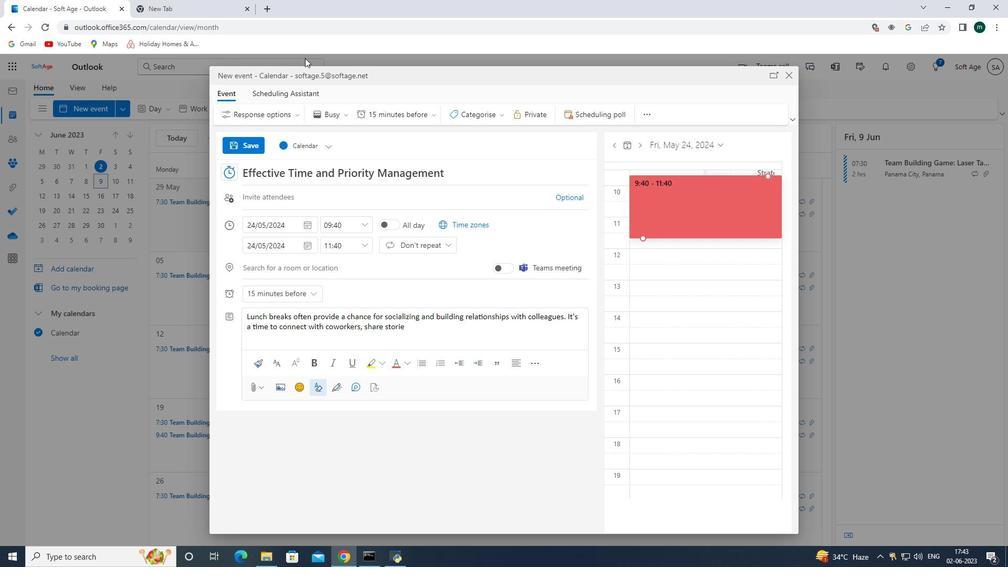 
Action: Mouse moved to (26, 125)
Screenshot: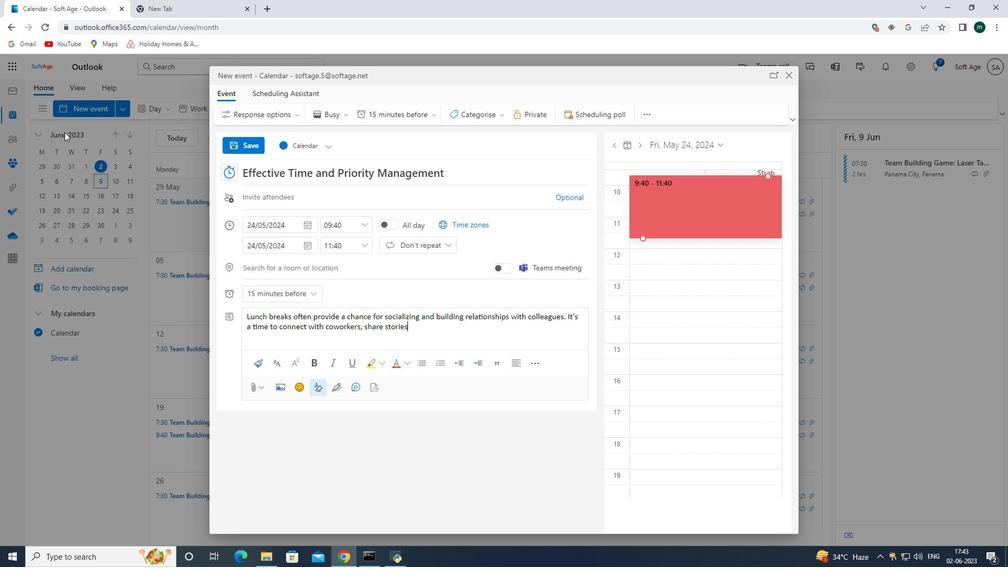 
Action: Key pressed ,
Screenshot: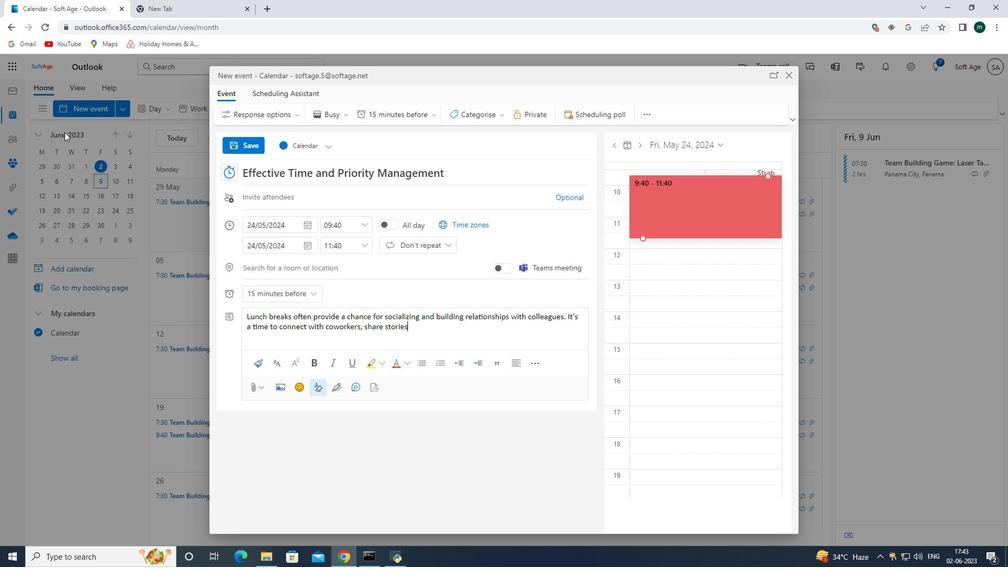 
Action: Mouse moved to (55, 116)
Screenshot: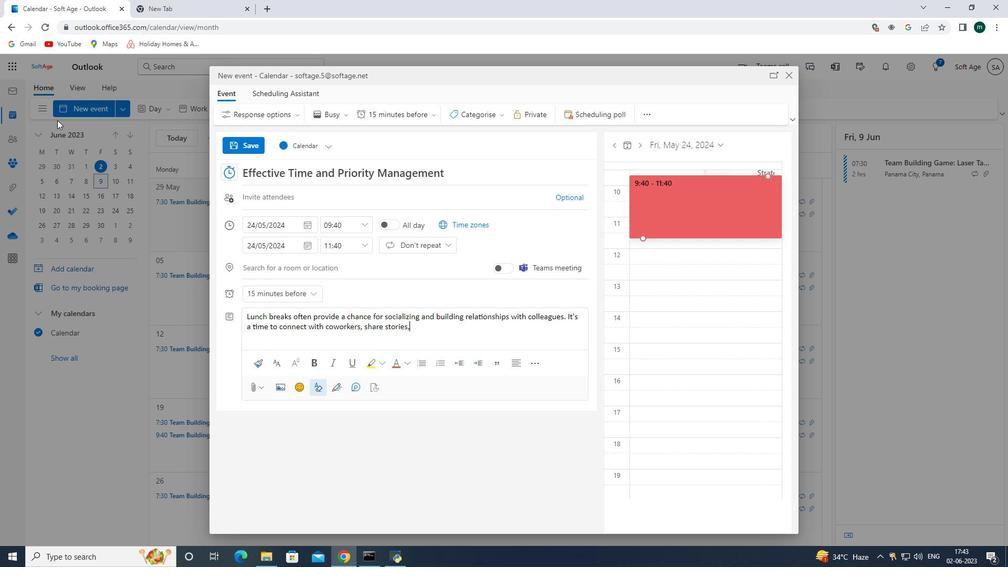 
Action: Key pressed <Key.space>
Screenshot: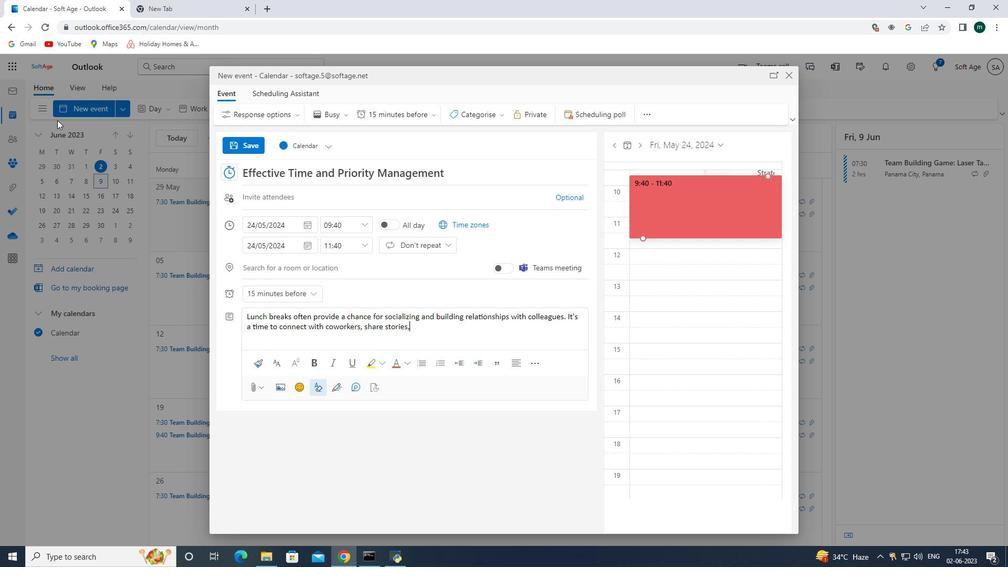 
Action: Mouse moved to (78, 126)
Screenshot: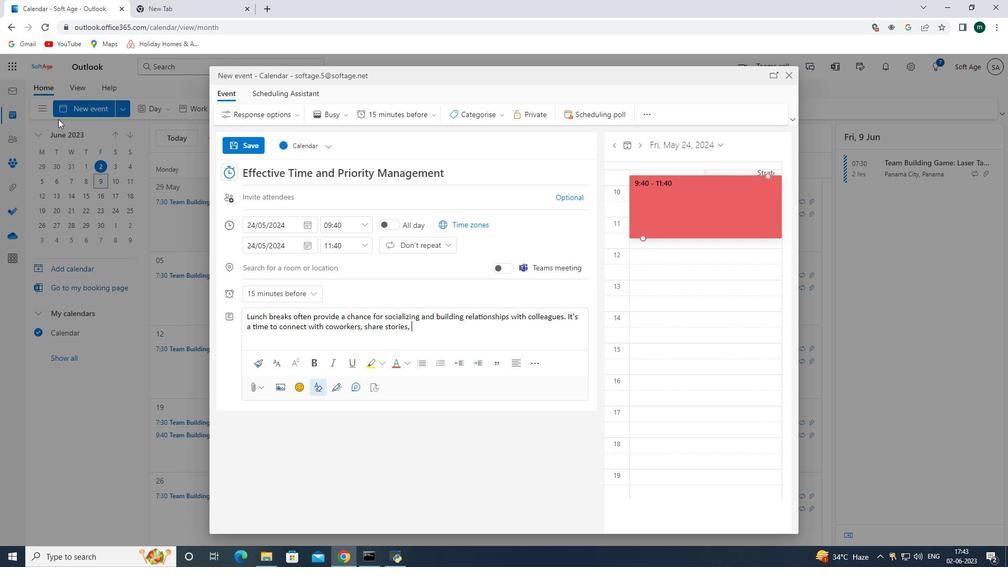 
Action: Key pressed a
Screenshot: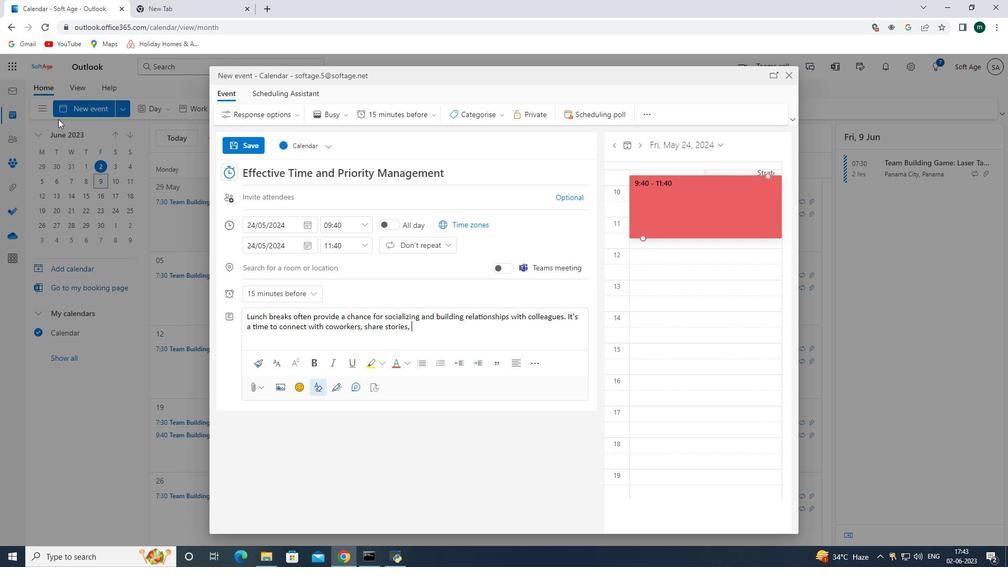 
Action: Mouse moved to (80, 127)
Screenshot: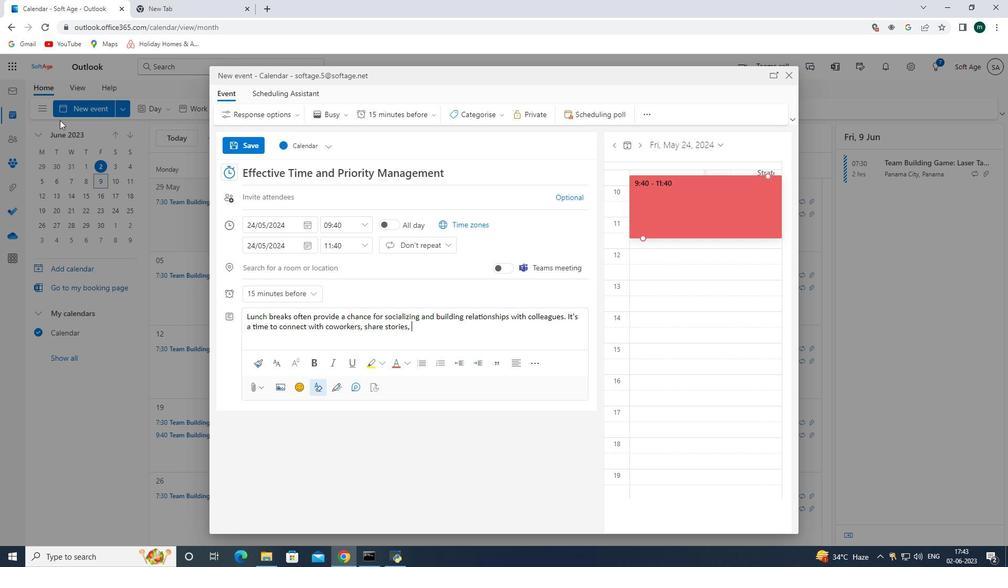 
Action: Key pressed n
Screenshot: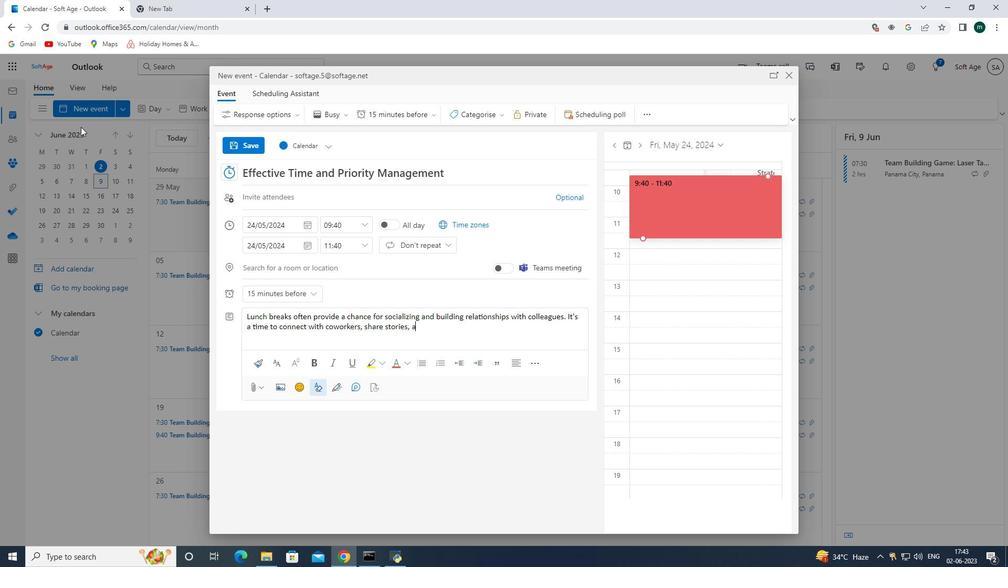
Action: Mouse moved to (73, 126)
Screenshot: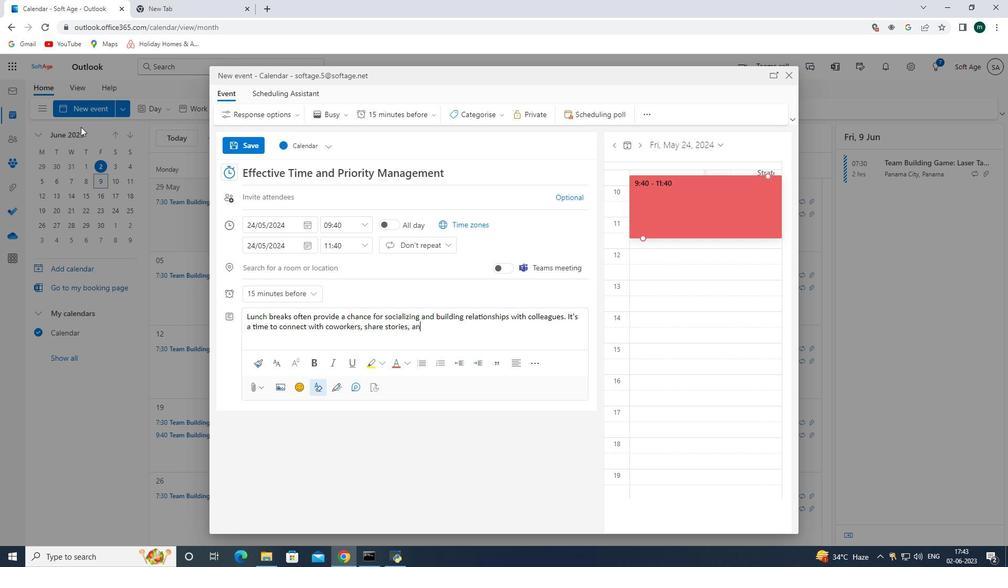 
Action: Key pressed d
Screenshot: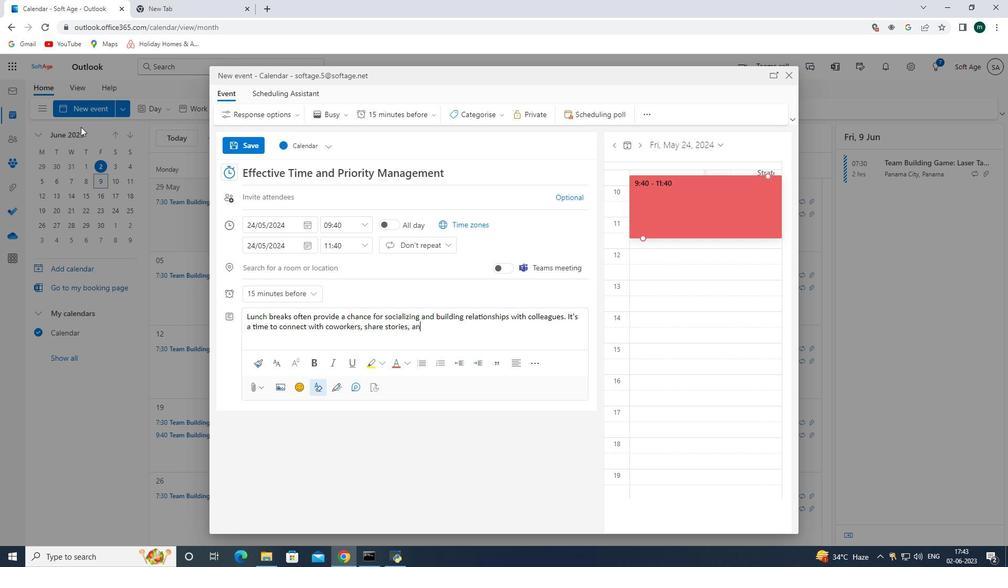 
Action: Mouse moved to (73, 126)
Screenshot: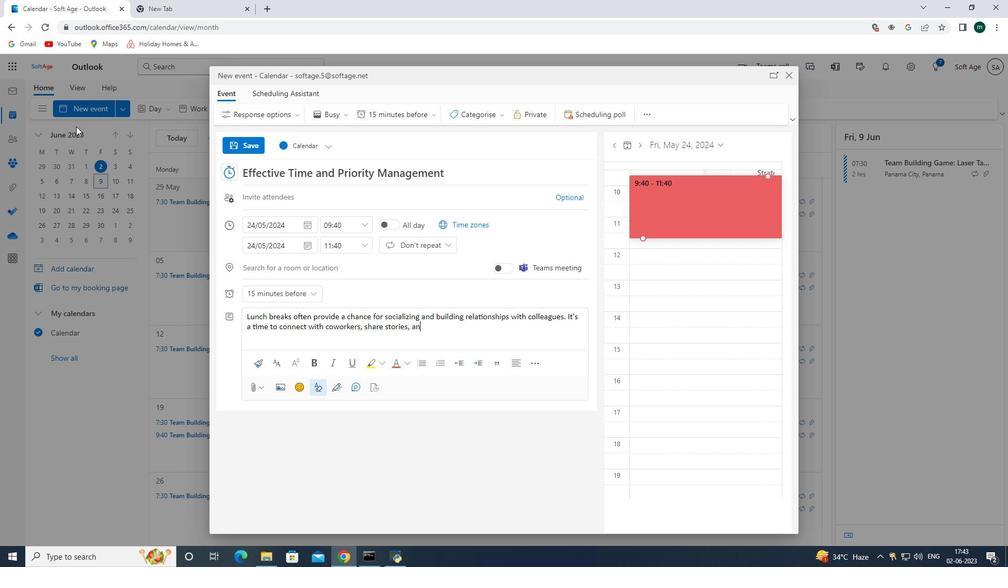 
Action: Key pressed <Key.space>engage<Key.space>in<Key.space>casual<Key.space>conversations.
Screenshot: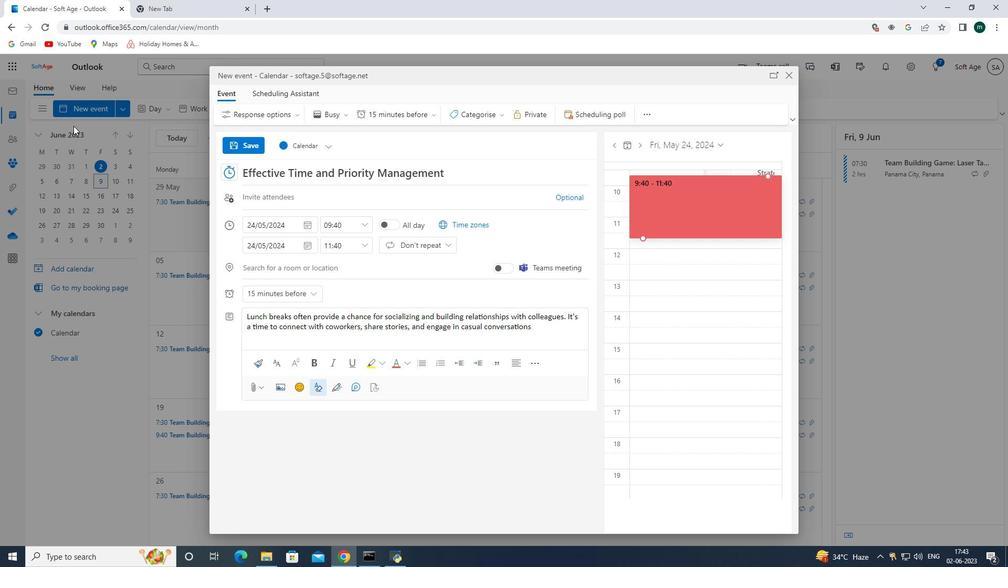 
Action: Mouse moved to (499, 111)
Screenshot: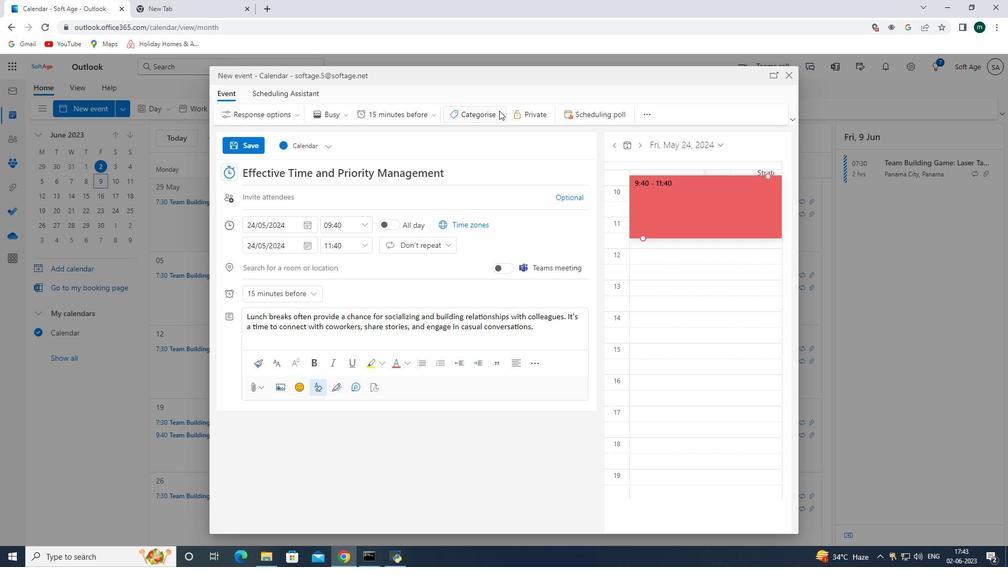 
Action: Mouse pressed left at (499, 111)
Screenshot: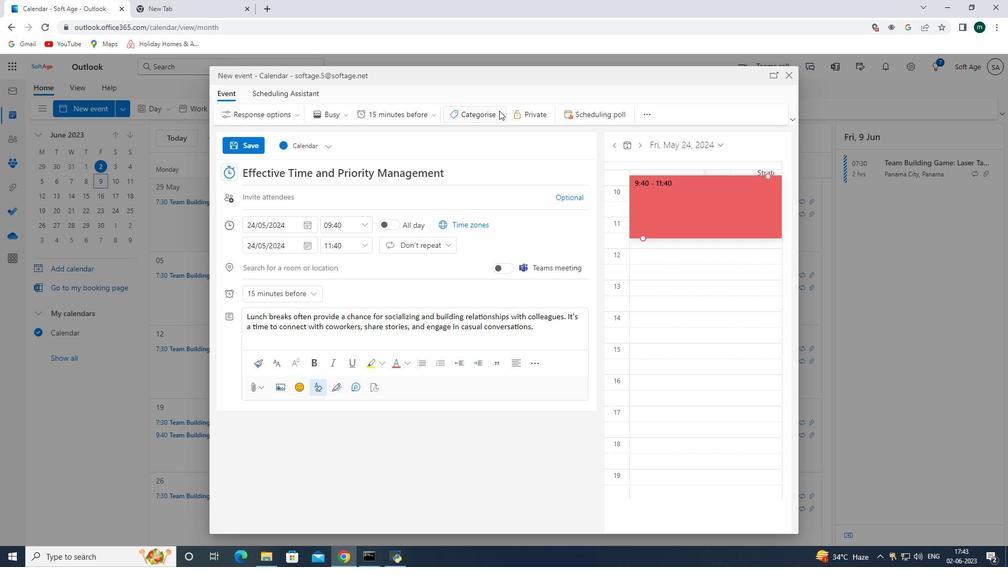 
Action: Mouse moved to (487, 150)
Screenshot: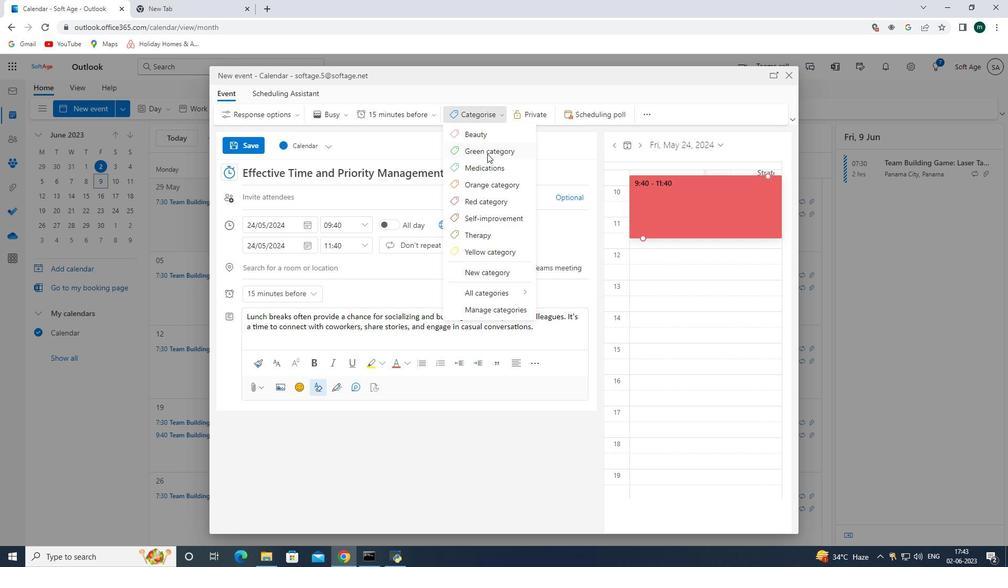 
Action: Mouse pressed left at (487, 150)
Screenshot: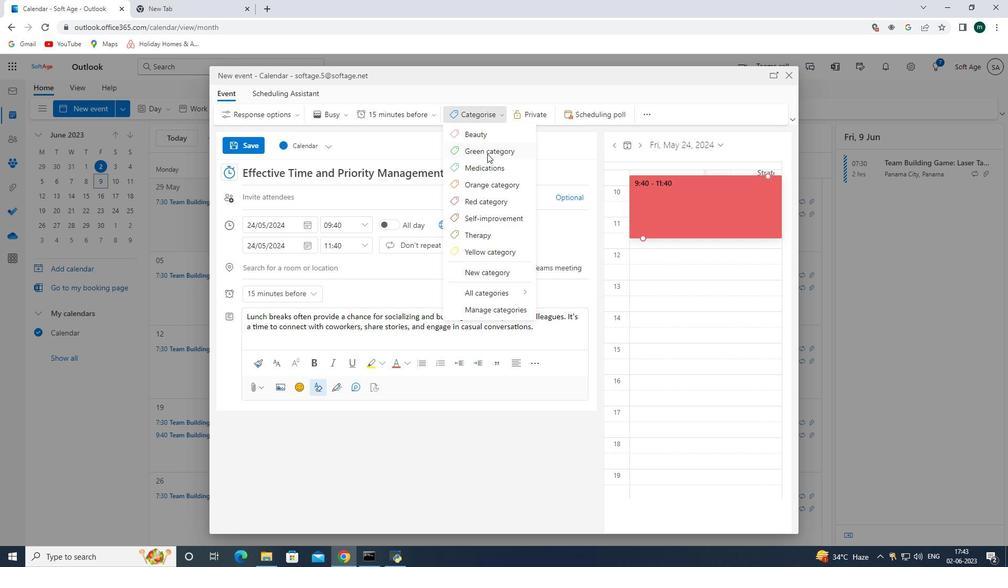 
Action: Mouse moved to (294, 271)
Screenshot: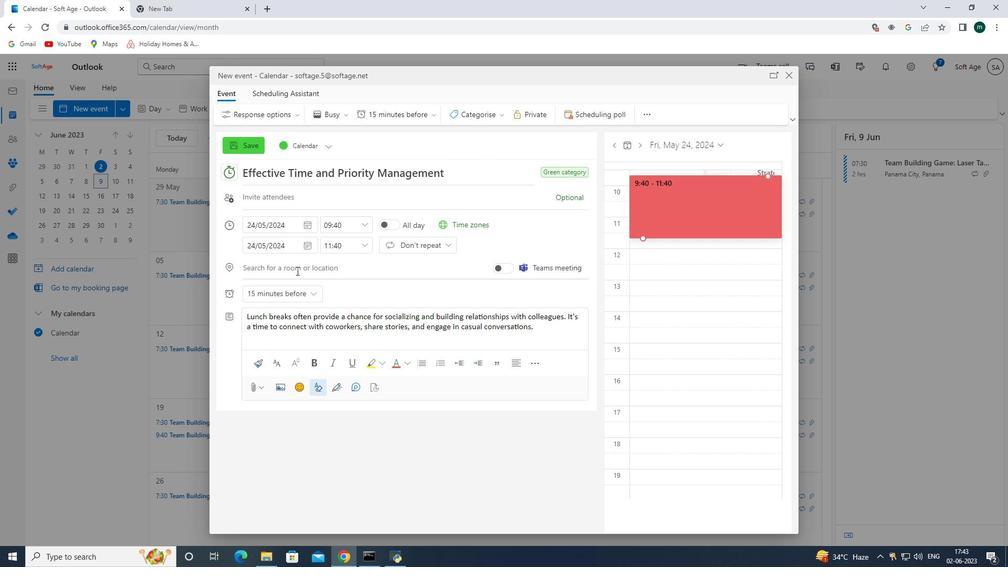 
Action: Mouse pressed left at (294, 271)
Screenshot: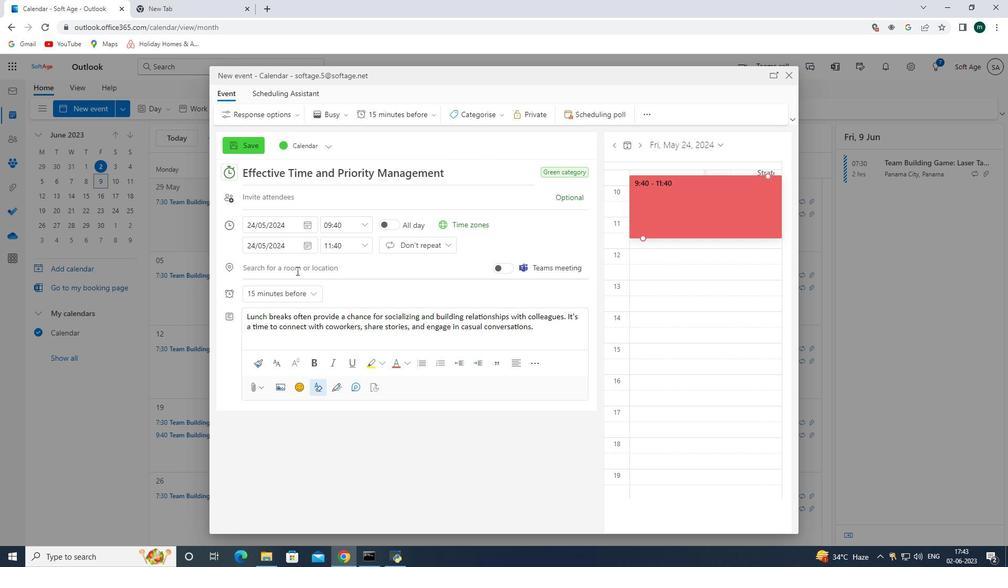 
Action: Key pressed 456<Key.space><Key.shift><Key.shift><Key.shift>Gran<Key.space><Key.shift>Via,<Key.space><Key.shift>Madrid,<Key.space><Key.shift>Spain
Screenshot: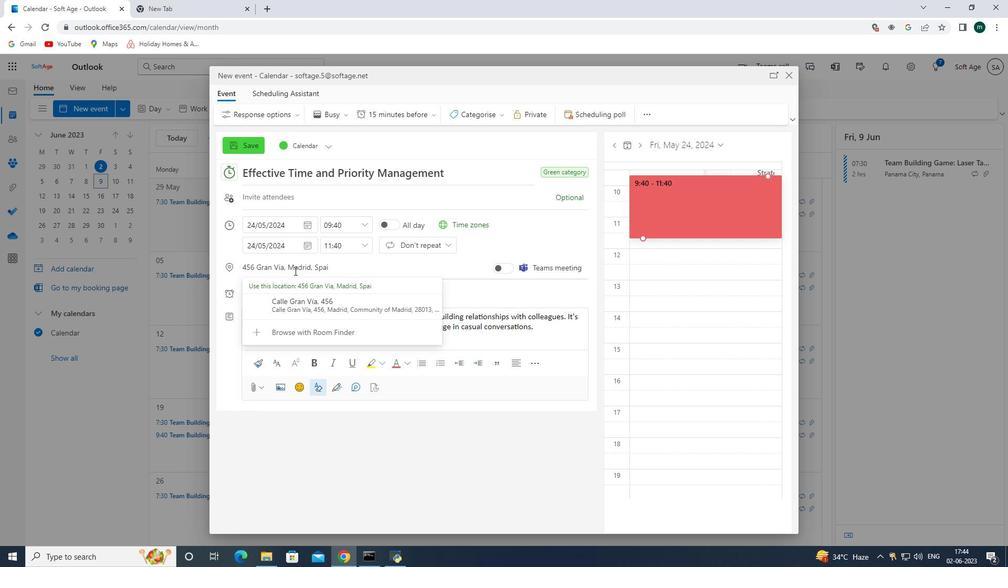
Action: Mouse moved to (359, 298)
Screenshot: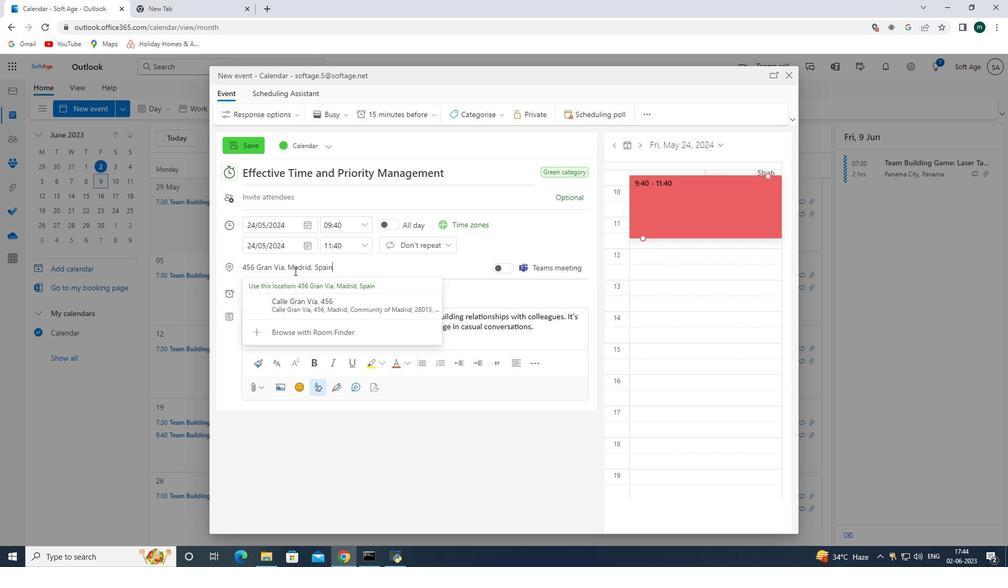 
Action: Mouse pressed left at (359, 298)
Screenshot: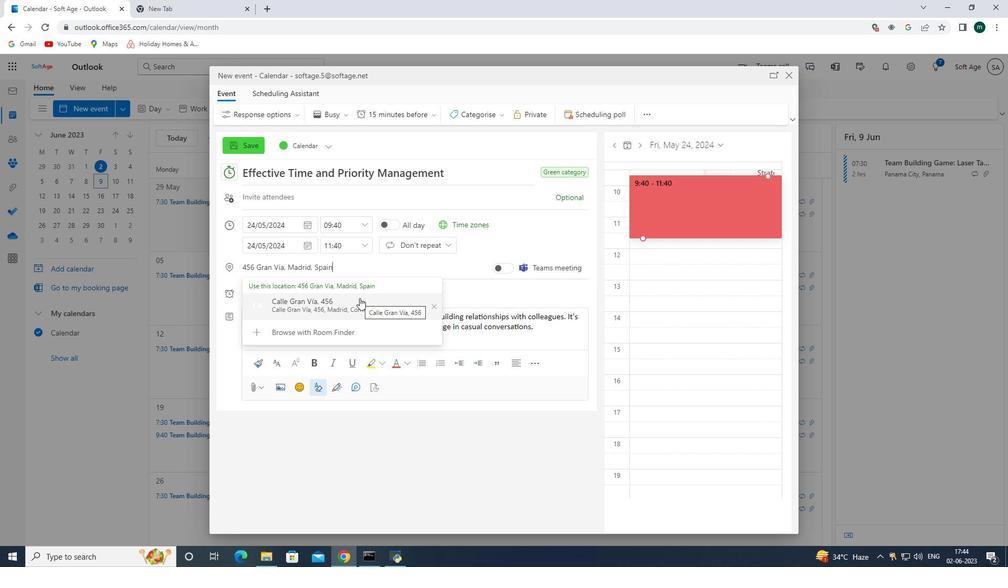 
Action: Mouse moved to (299, 196)
Screenshot: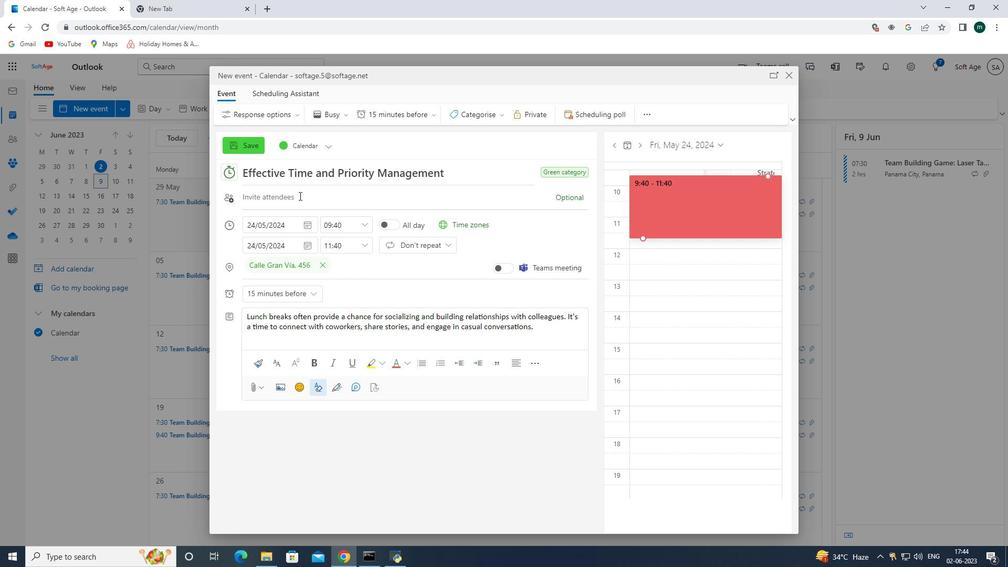 
Action: Mouse pressed left at (299, 196)
Screenshot: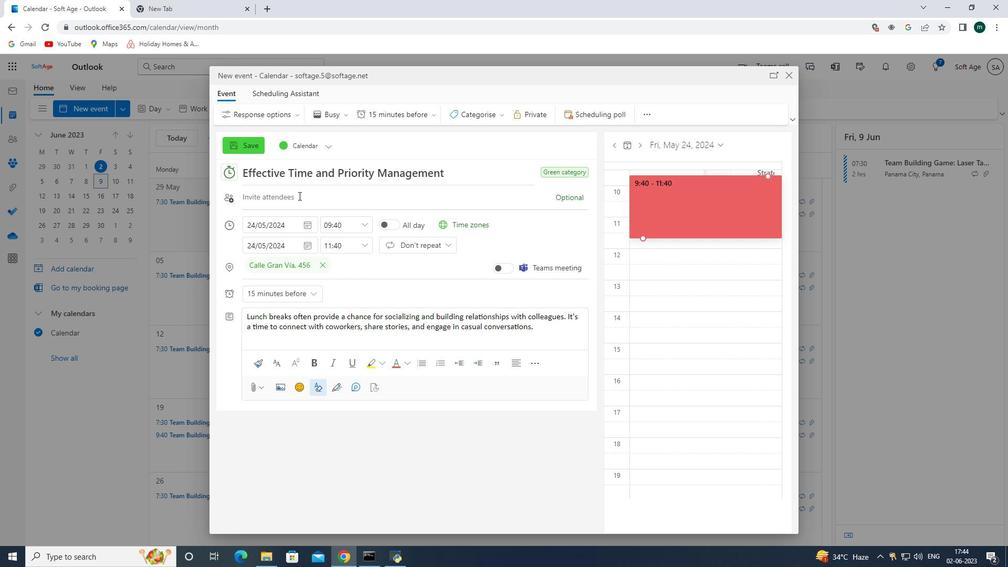 
Action: Key pressed softage.9<Key.shift><Key.shift><Key.shift><Key.shift>@softage.net<Key.enter>
Screenshot: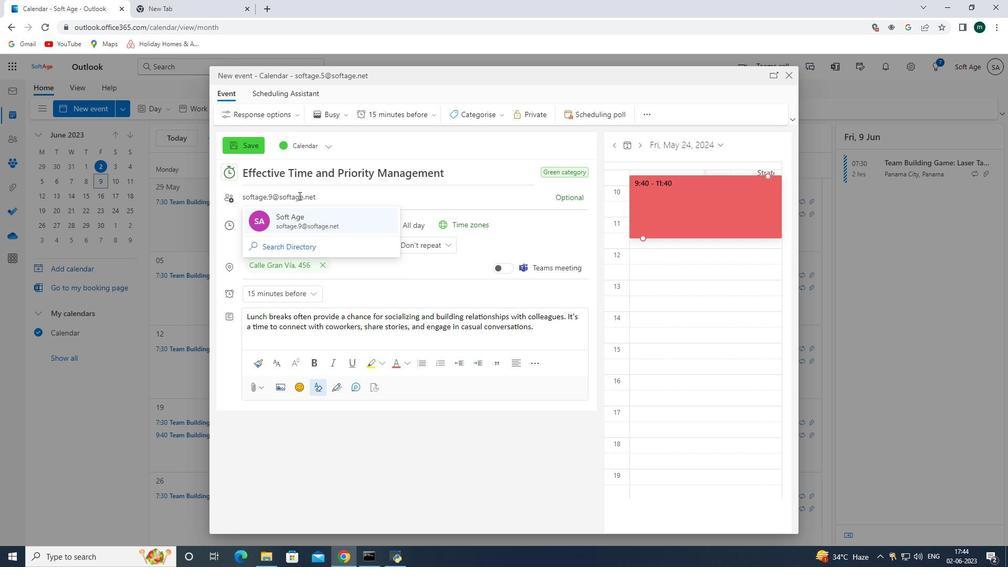 
Action: Mouse moved to (311, 201)
Screenshot: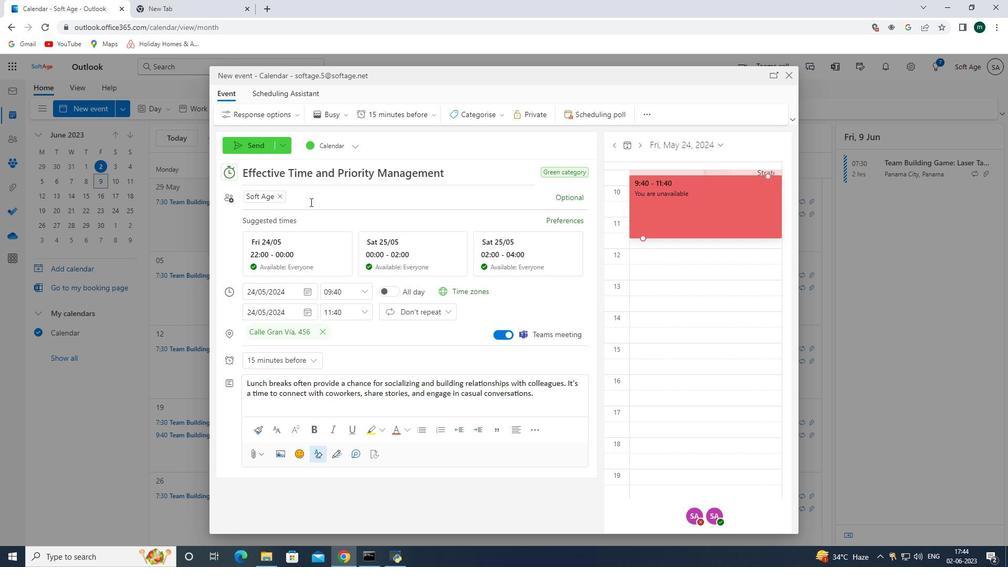 
Action: Mouse pressed left at (311, 201)
Screenshot: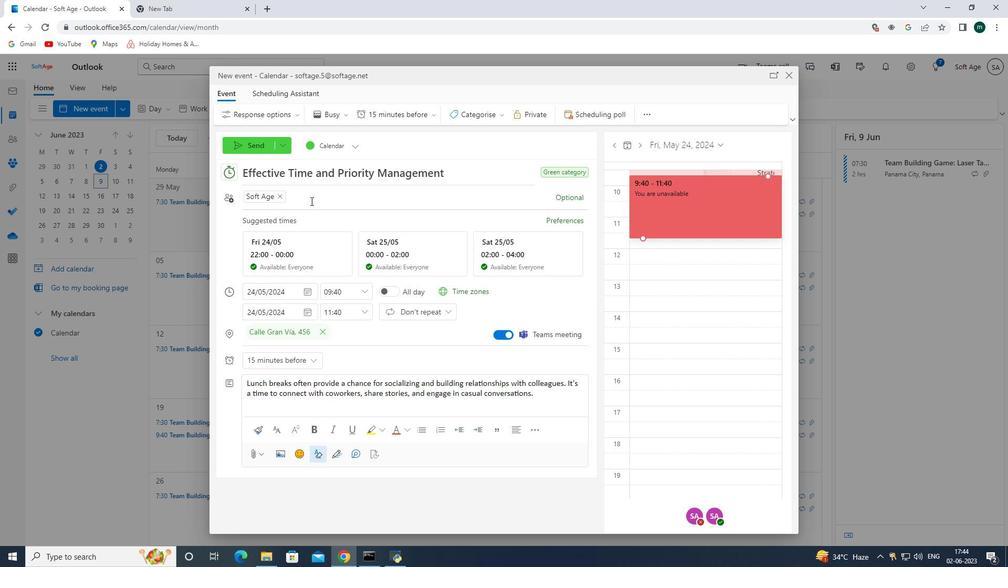 
Action: Key pressed <Key.shift>Sof
Screenshot: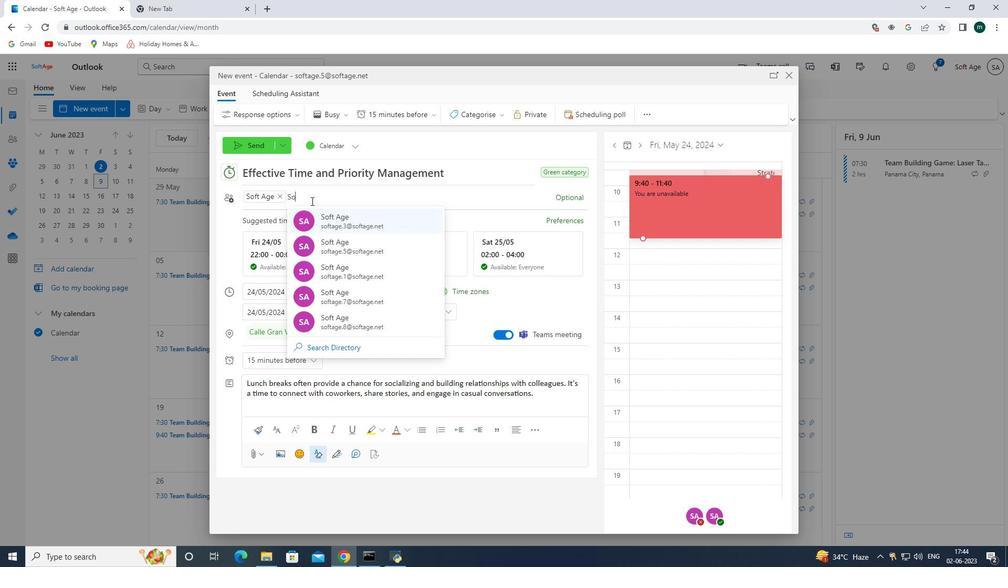 
Action: Mouse moved to (311, 200)
Screenshot: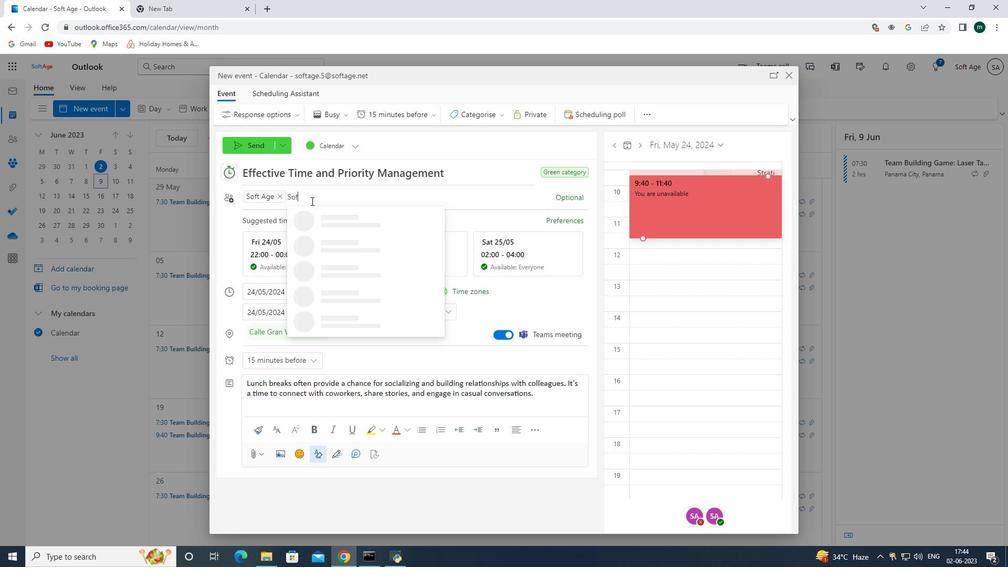 
Action: Key pressed tage.10<Key.shift>@softage.net<Key.enter>
Screenshot: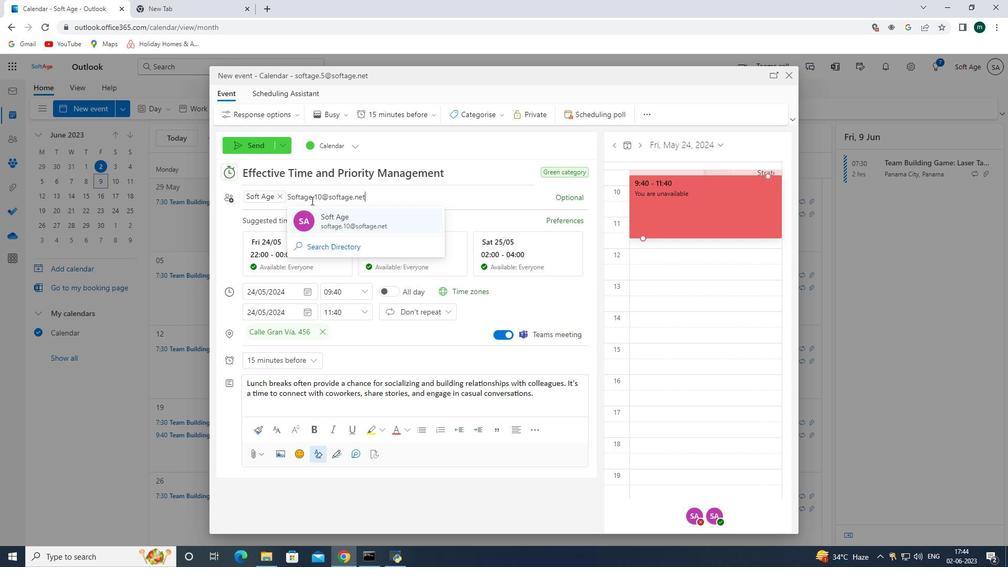 
Action: Mouse moved to (244, 140)
Screenshot: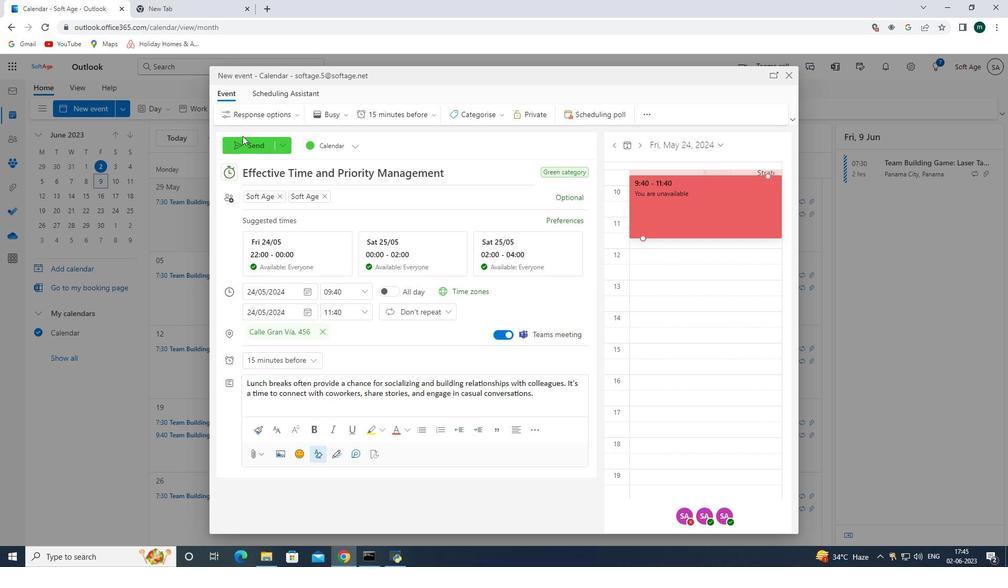 
Action: Mouse pressed left at (244, 140)
Screenshot: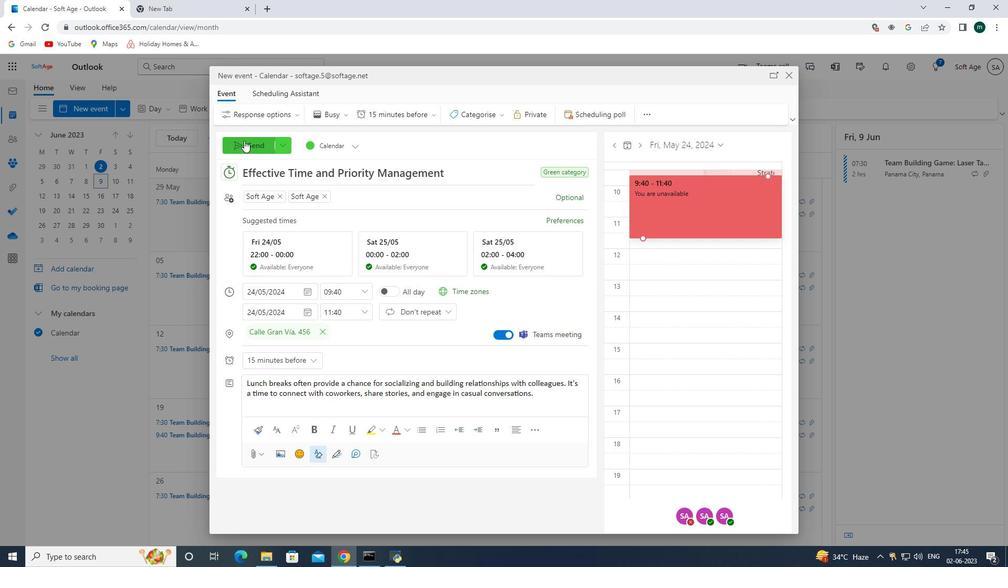 
